 Task: Create a due date automation trigger when advanced on, on the monday after a card is due add fields without custom field "Resume" set at 11:00 AM.
Action: Mouse moved to (1156, 339)
Screenshot: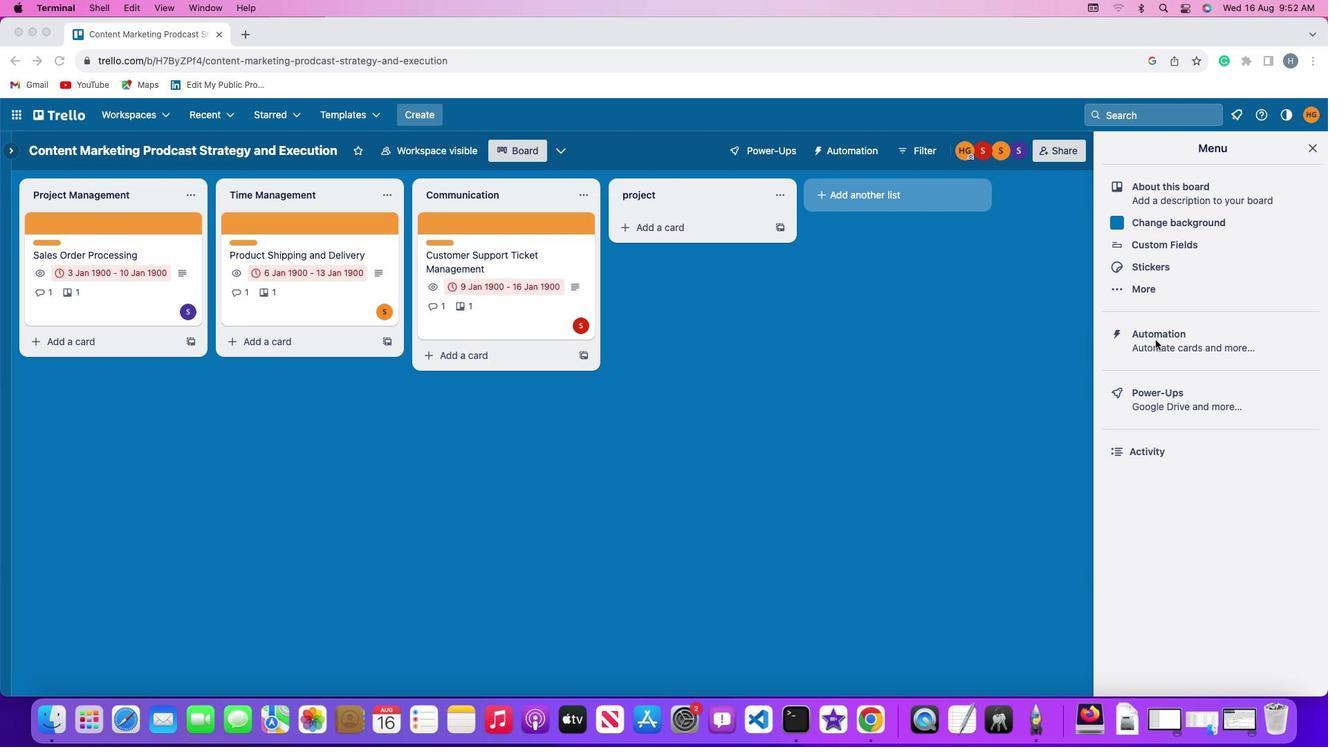 
Action: Mouse pressed left at (1156, 339)
Screenshot: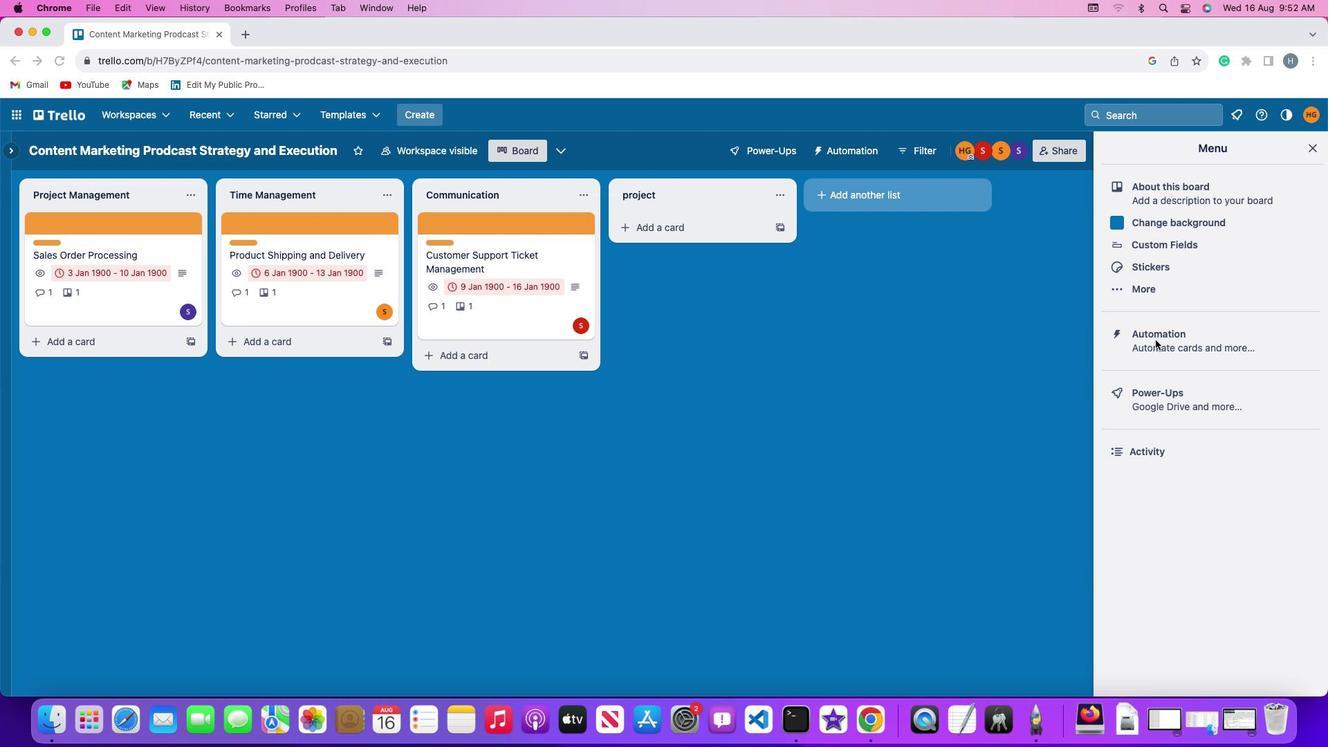 
Action: Mouse pressed left at (1156, 339)
Screenshot: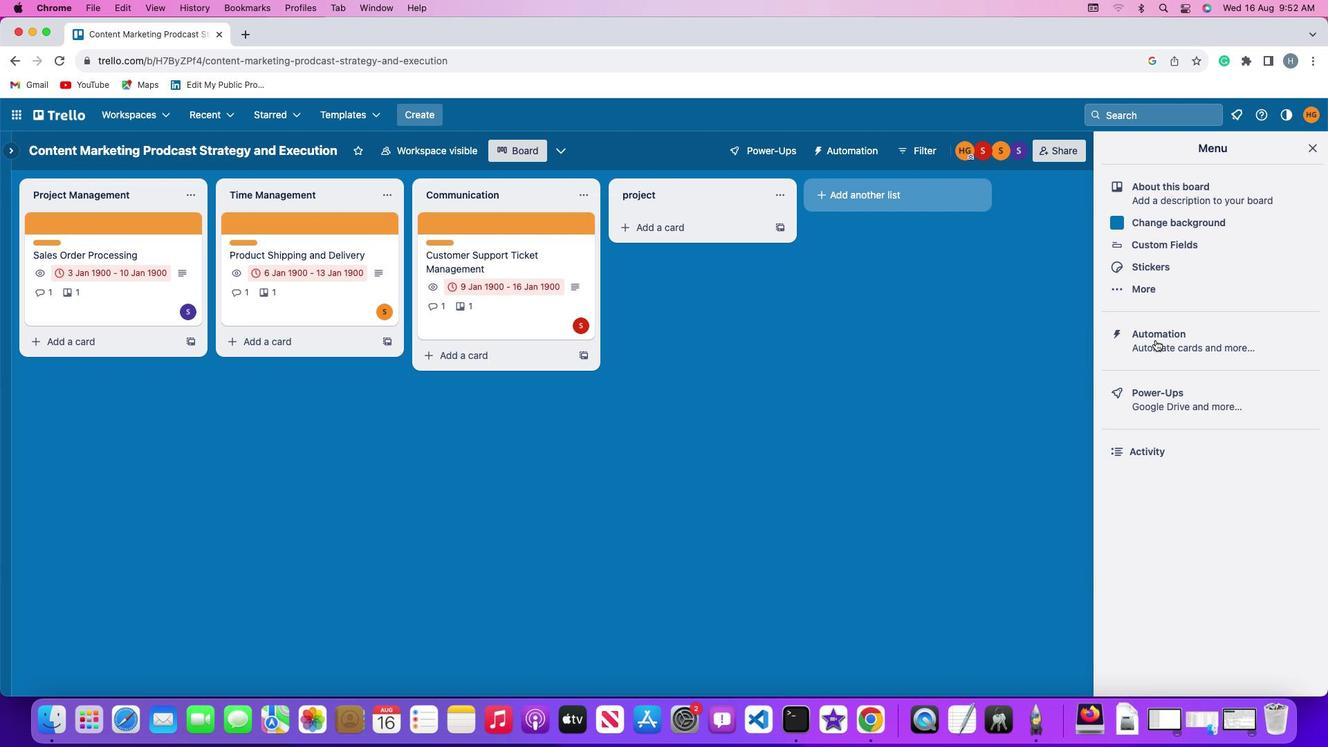 
Action: Mouse moved to (79, 332)
Screenshot: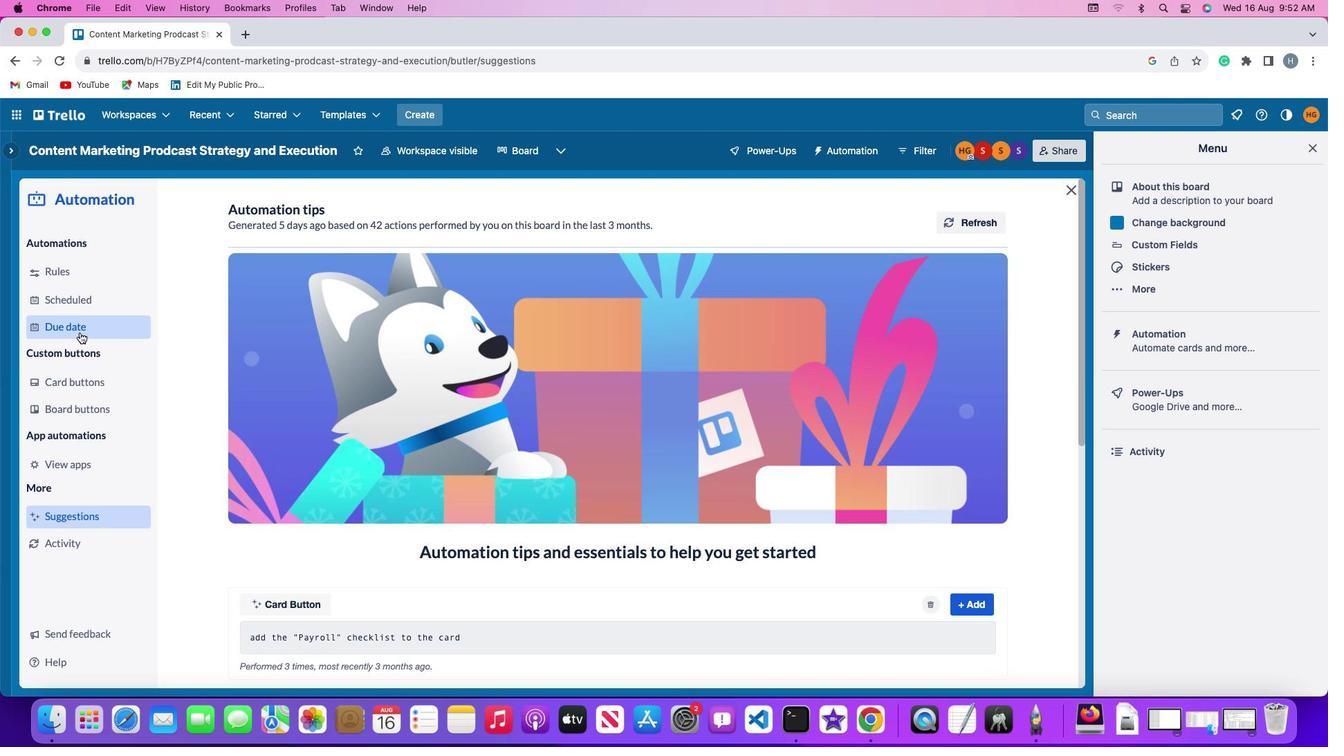 
Action: Mouse pressed left at (79, 332)
Screenshot: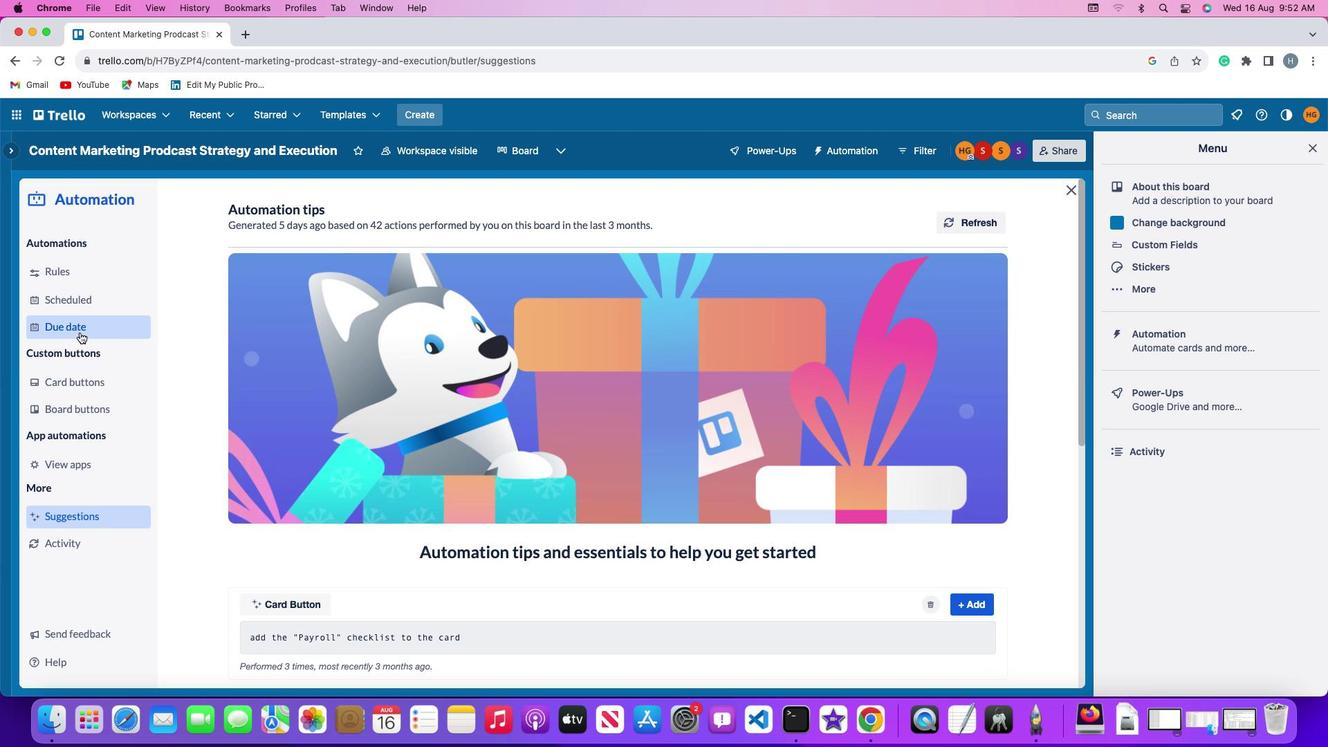 
Action: Mouse moved to (927, 215)
Screenshot: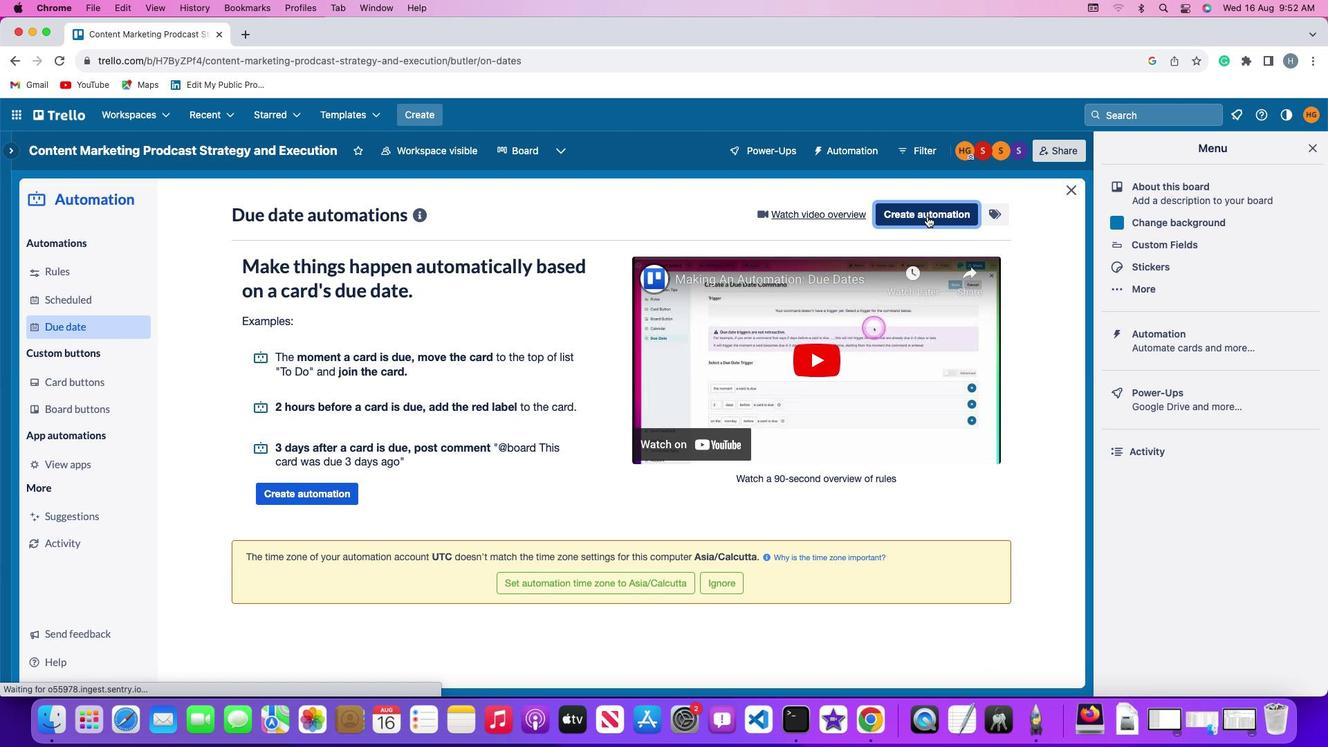 
Action: Mouse pressed left at (927, 215)
Screenshot: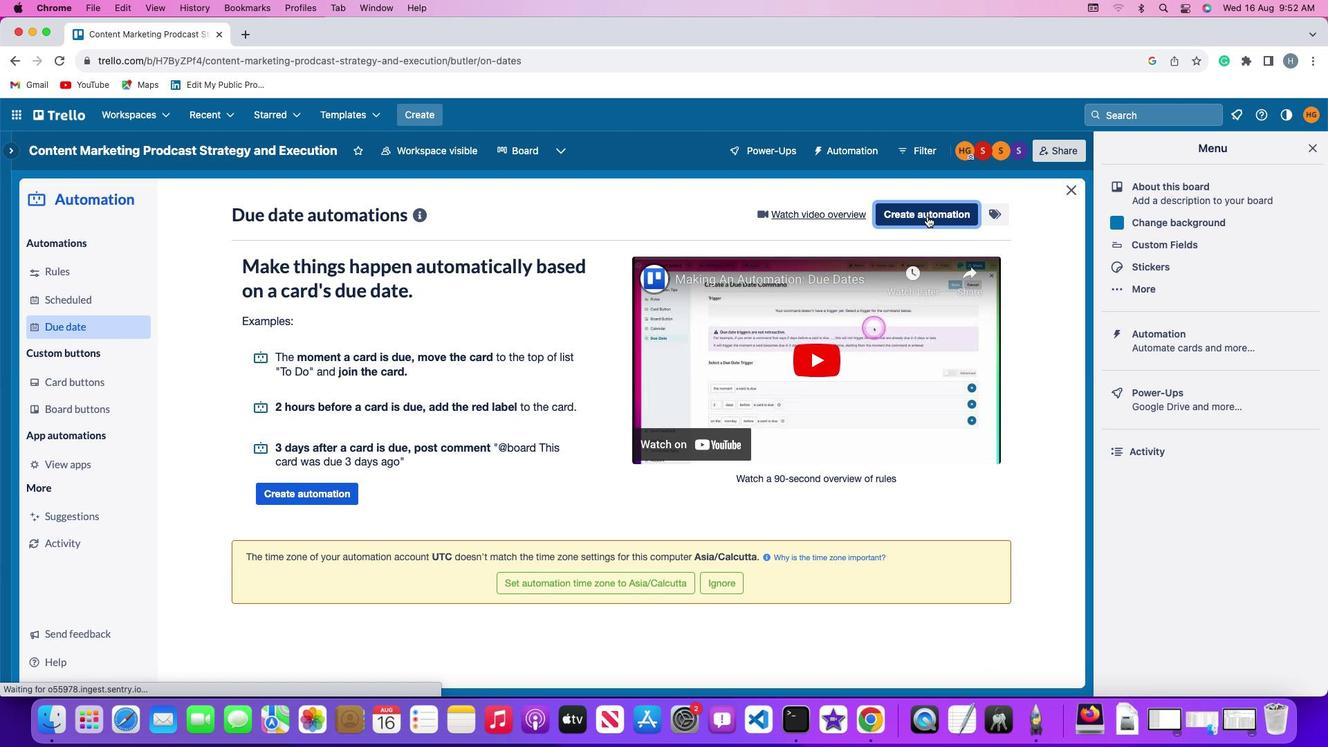 
Action: Mouse moved to (327, 345)
Screenshot: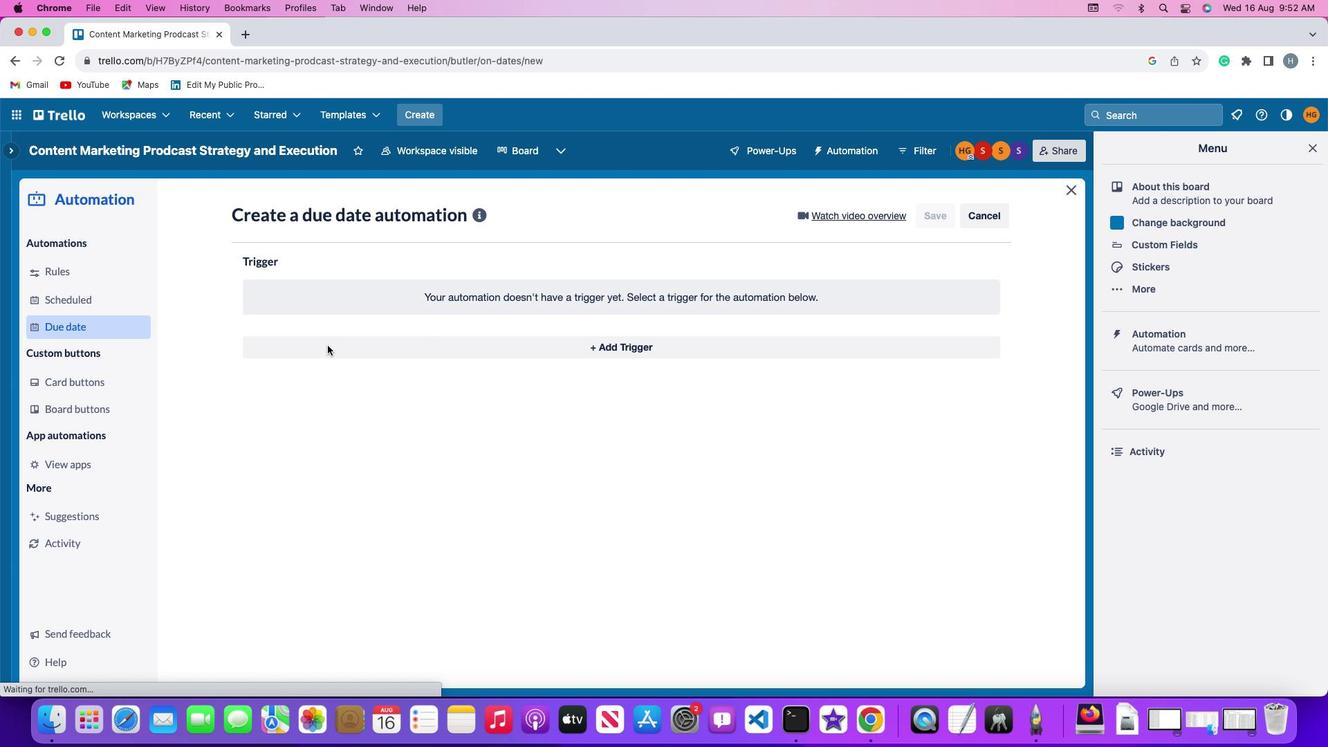 
Action: Mouse pressed left at (327, 345)
Screenshot: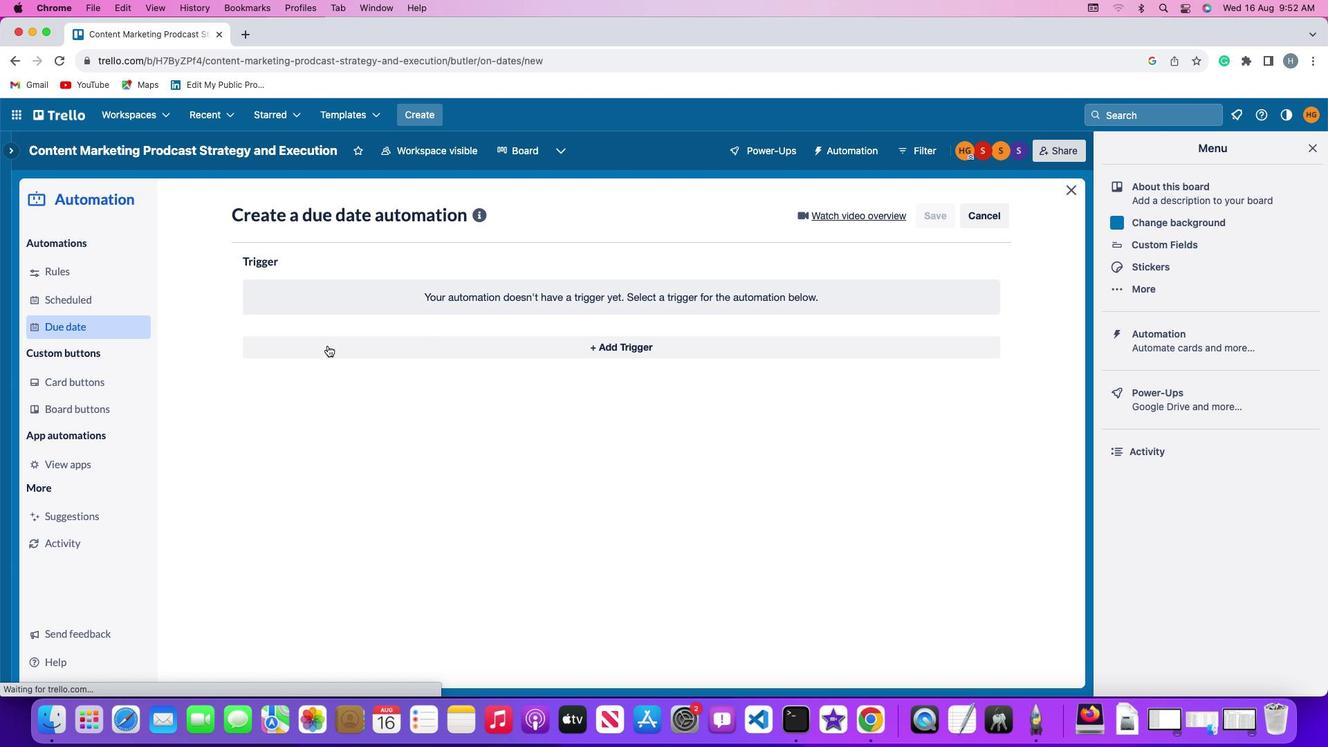 
Action: Mouse moved to (299, 609)
Screenshot: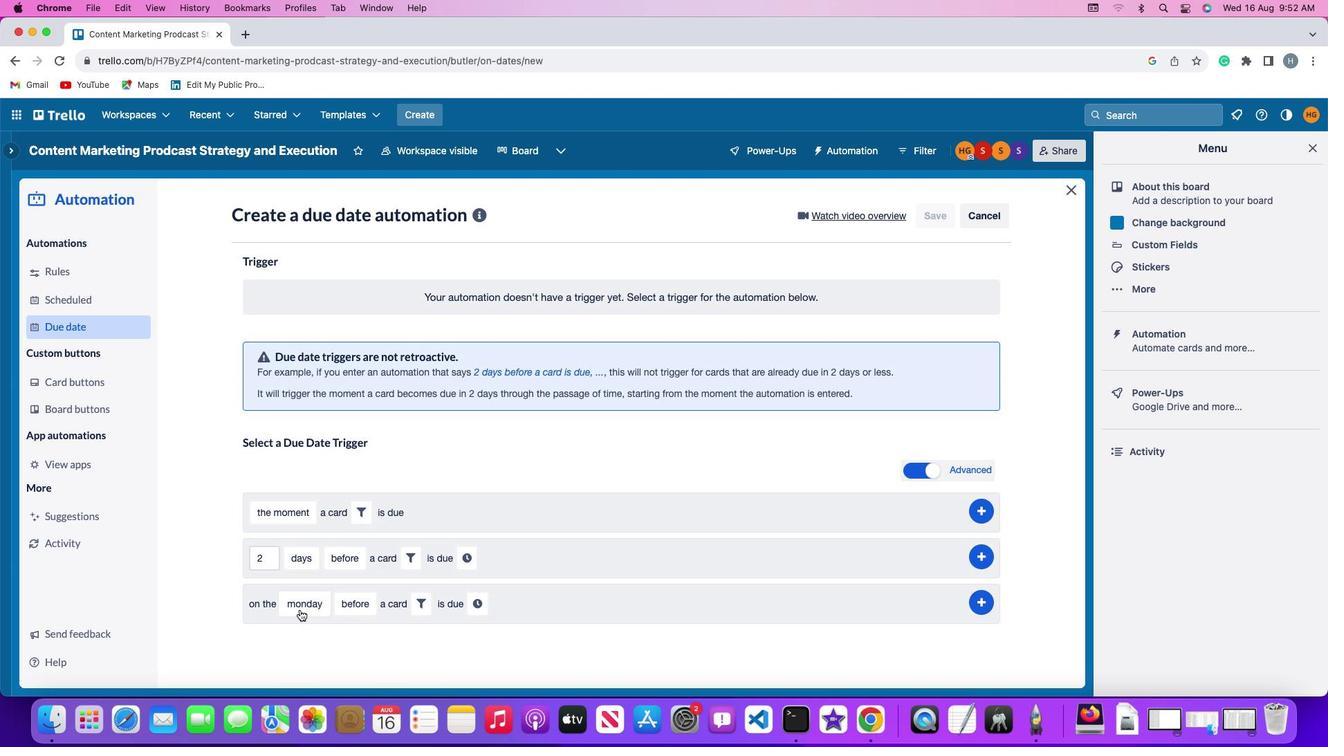 
Action: Mouse pressed left at (299, 609)
Screenshot: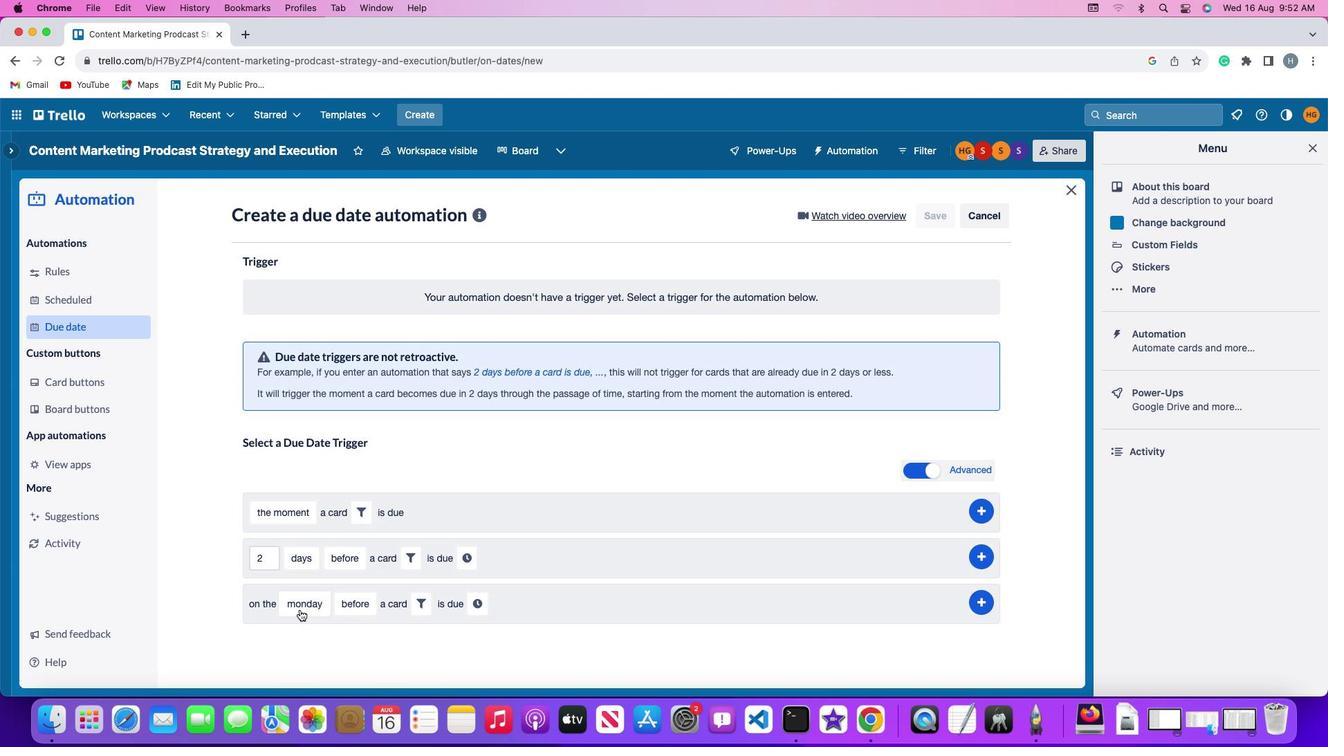
Action: Mouse moved to (323, 410)
Screenshot: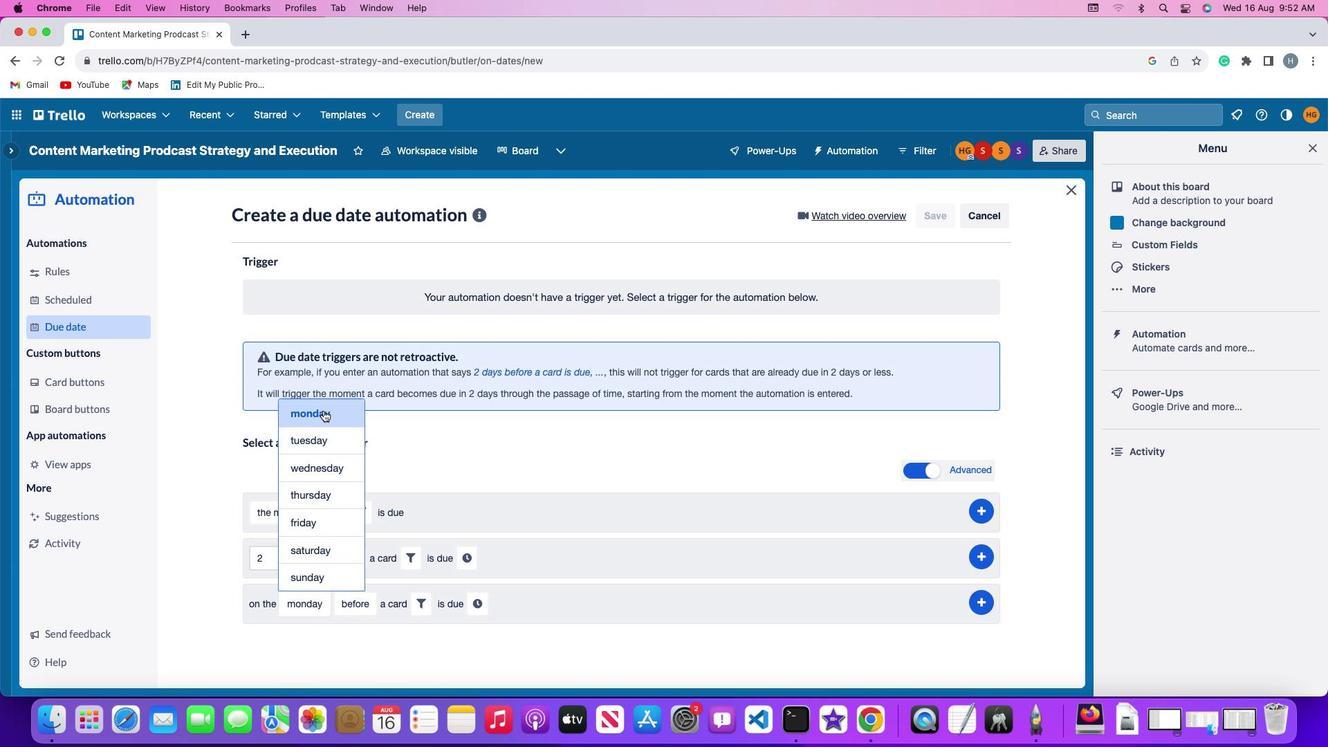 
Action: Mouse pressed left at (323, 410)
Screenshot: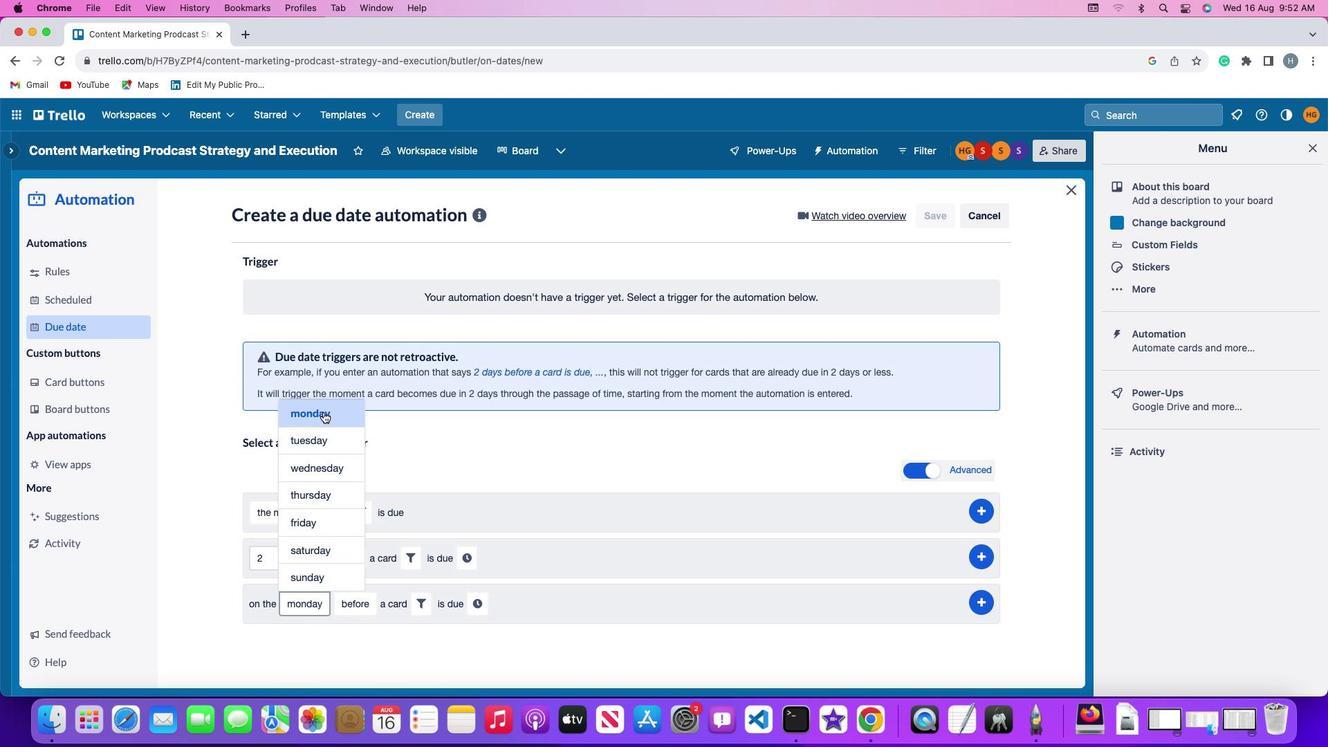 
Action: Mouse moved to (361, 606)
Screenshot: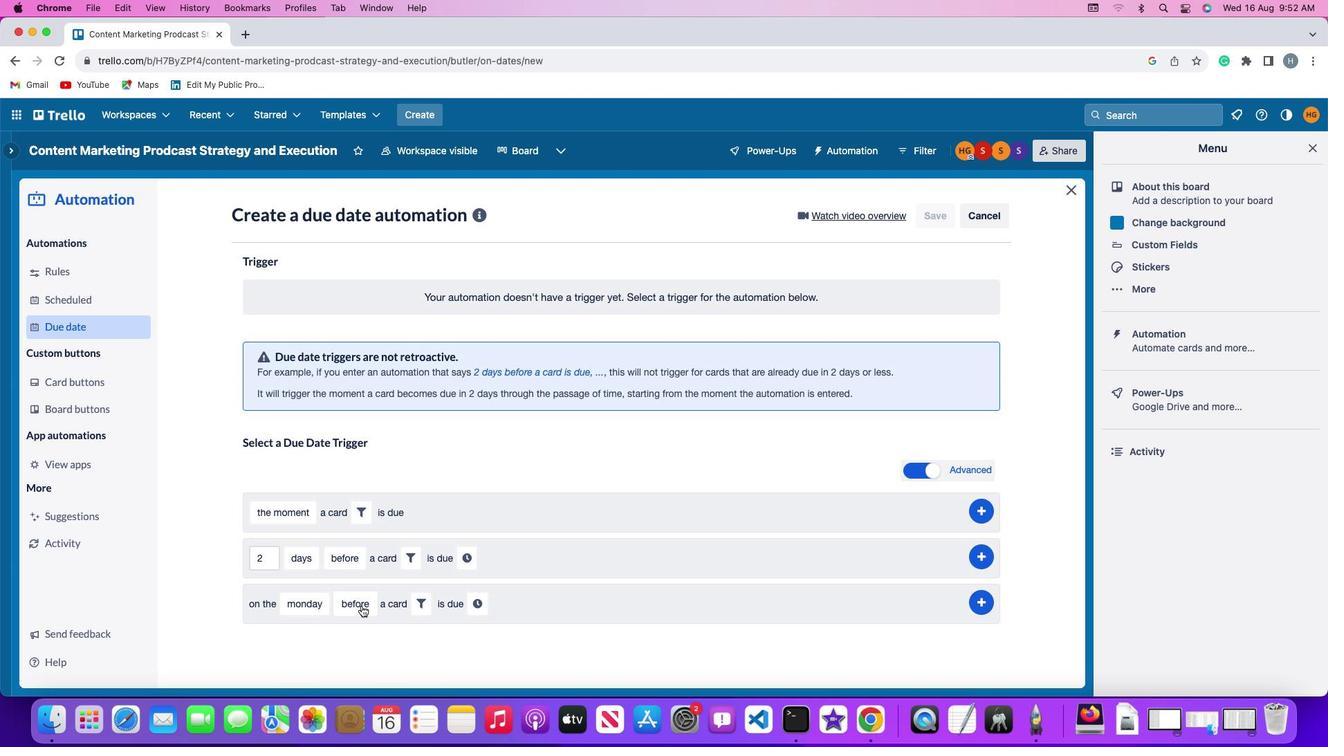 
Action: Mouse pressed left at (361, 606)
Screenshot: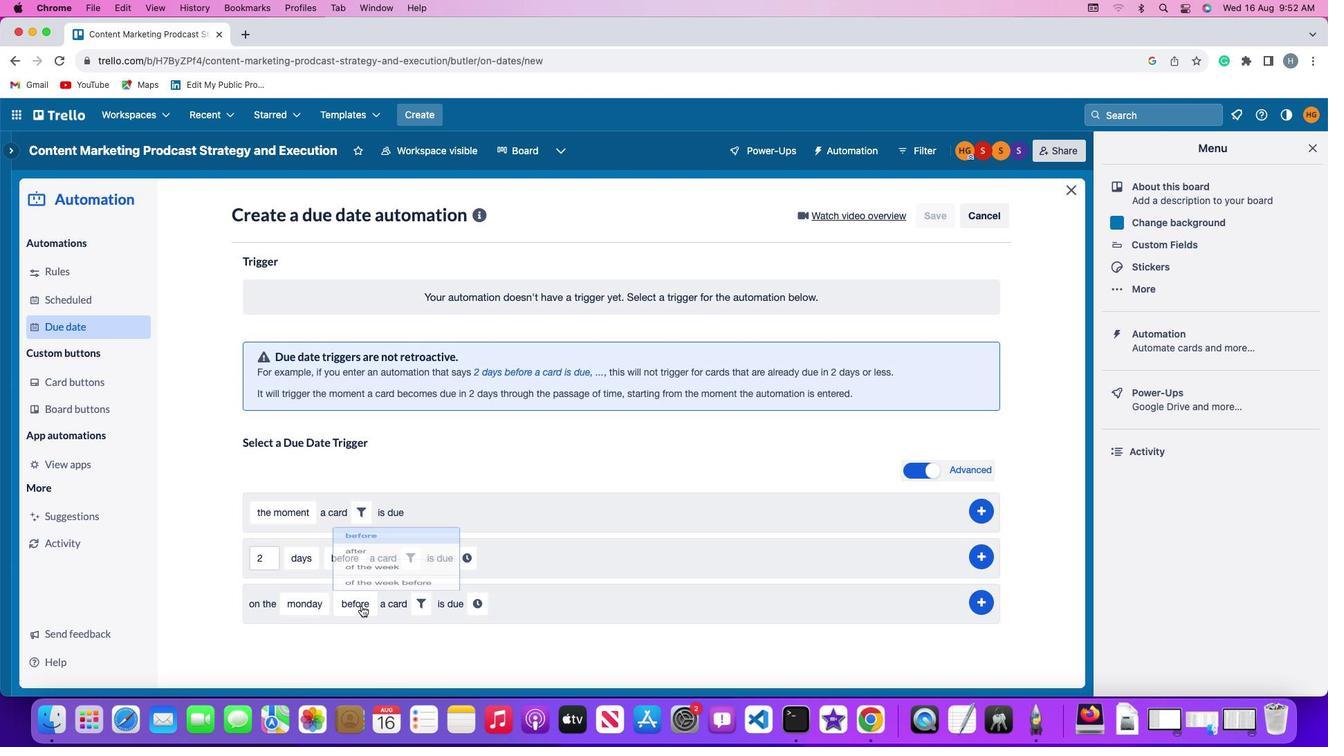 
Action: Mouse moved to (377, 525)
Screenshot: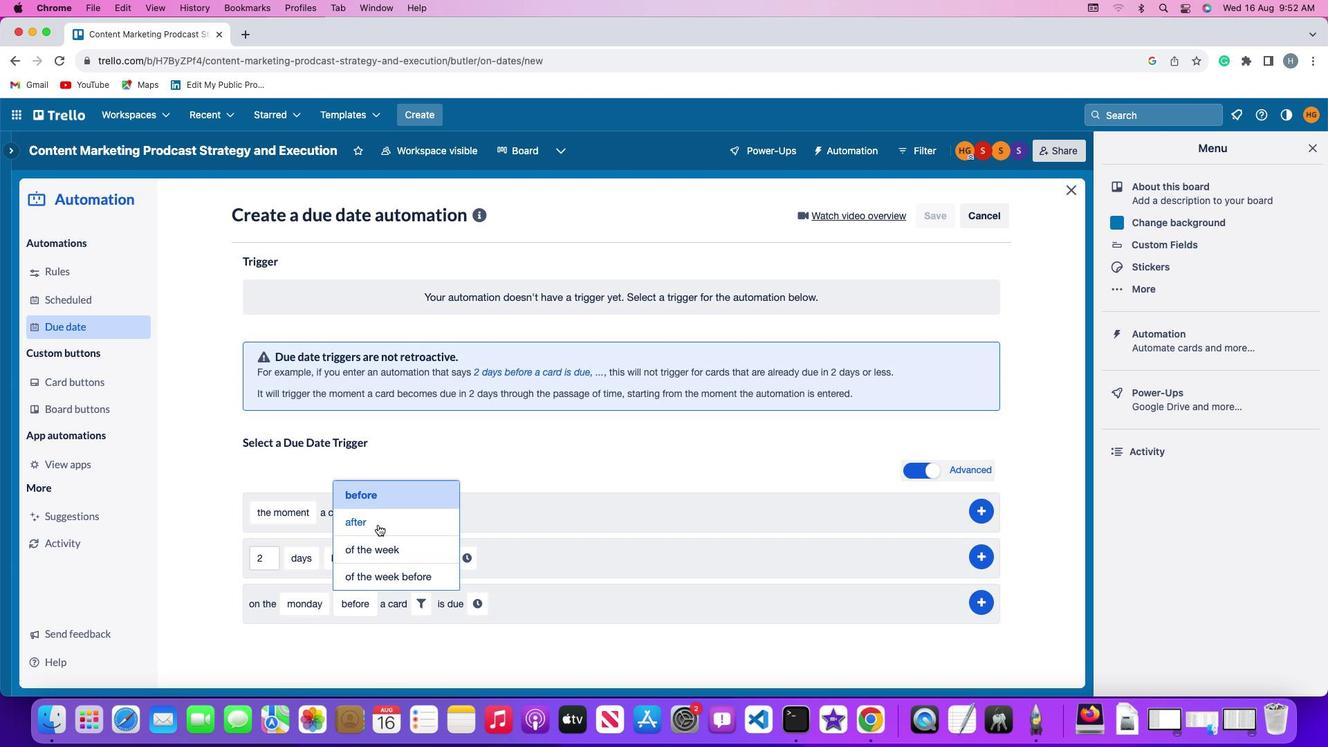 
Action: Mouse pressed left at (377, 525)
Screenshot: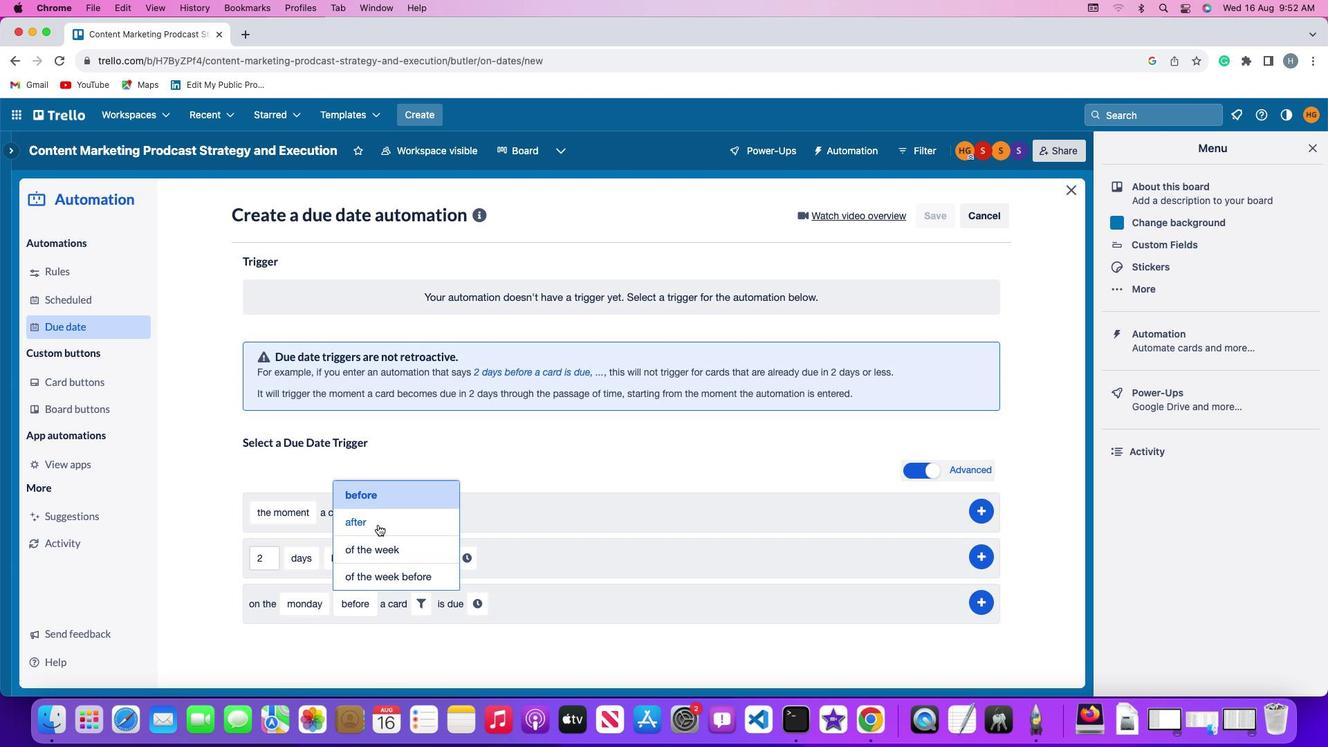 
Action: Mouse moved to (411, 601)
Screenshot: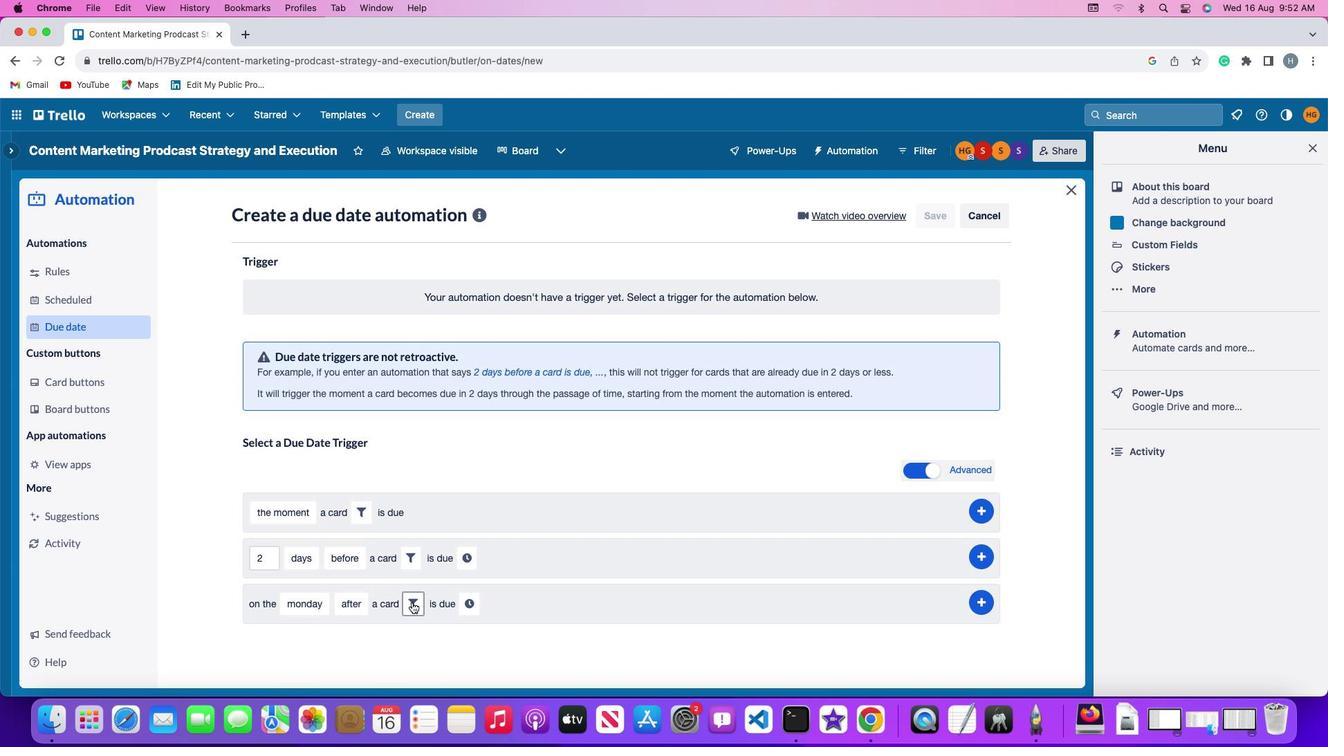 
Action: Mouse pressed left at (411, 601)
Screenshot: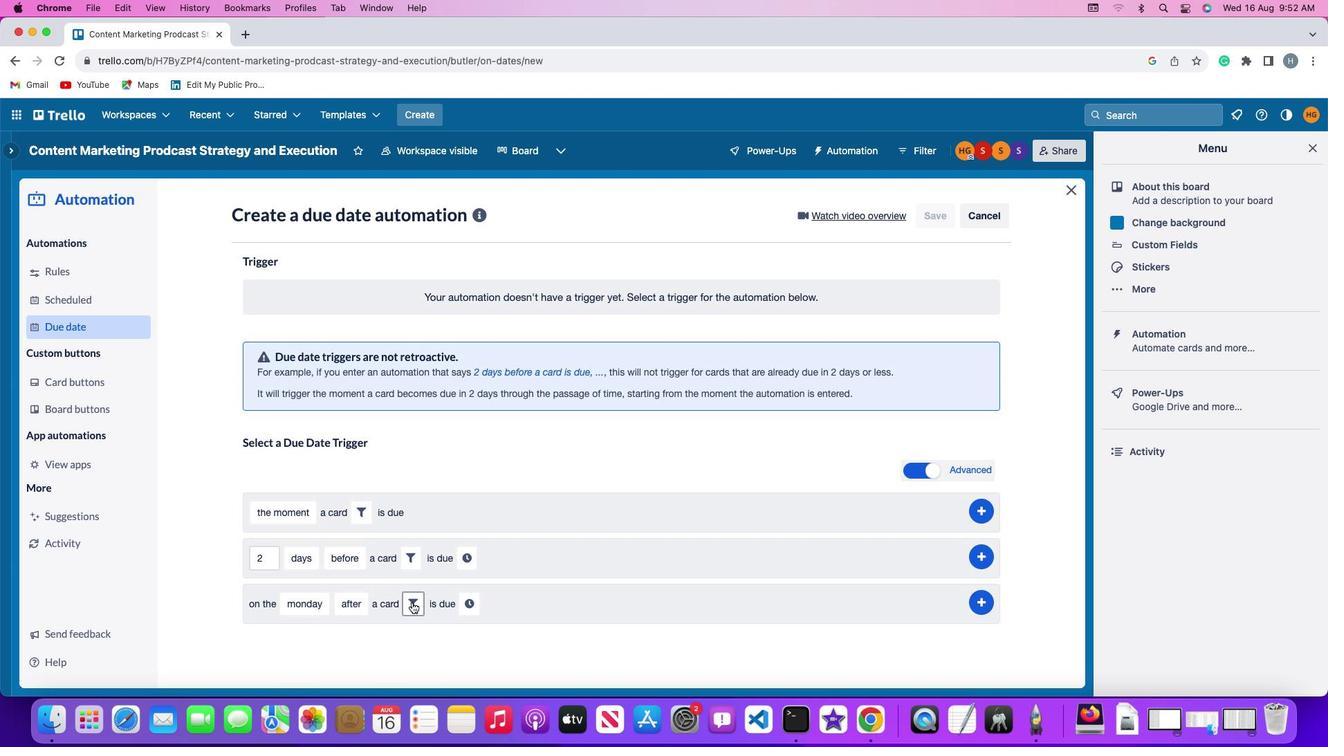 
Action: Mouse moved to (637, 654)
Screenshot: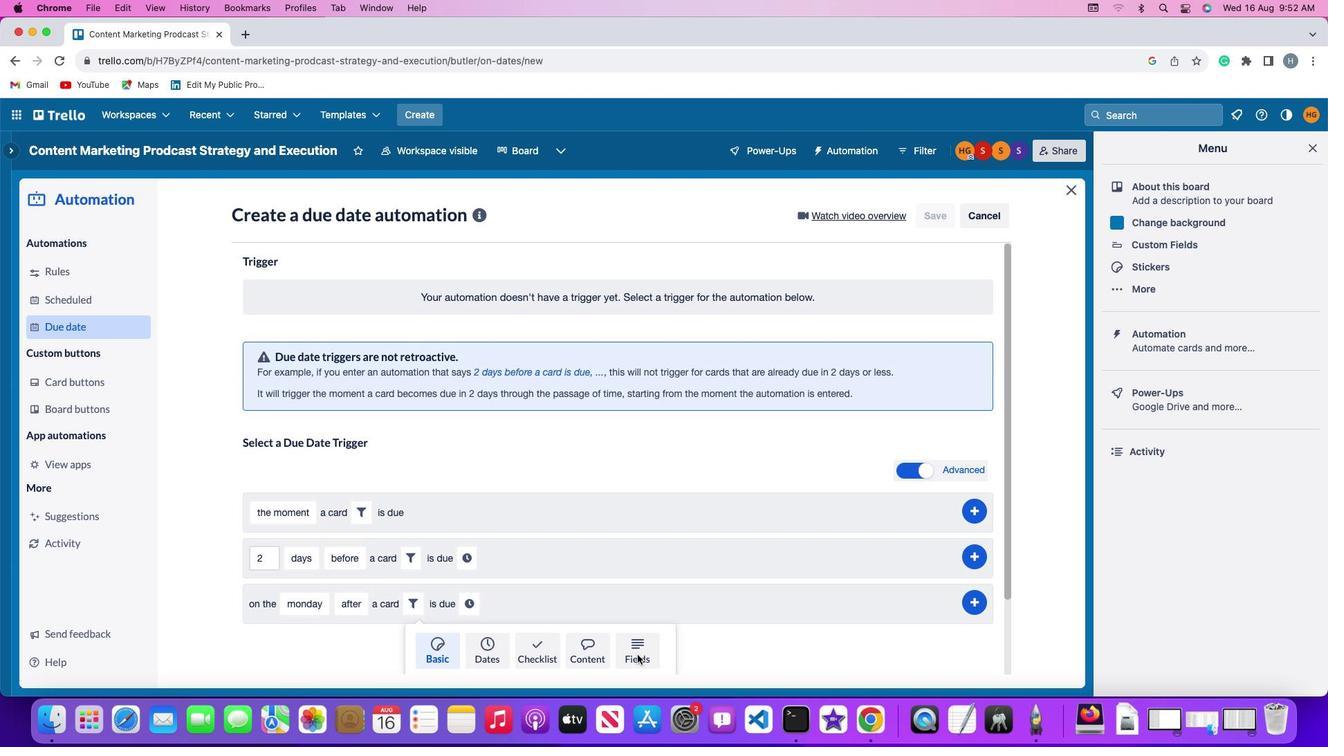 
Action: Mouse pressed left at (637, 654)
Screenshot: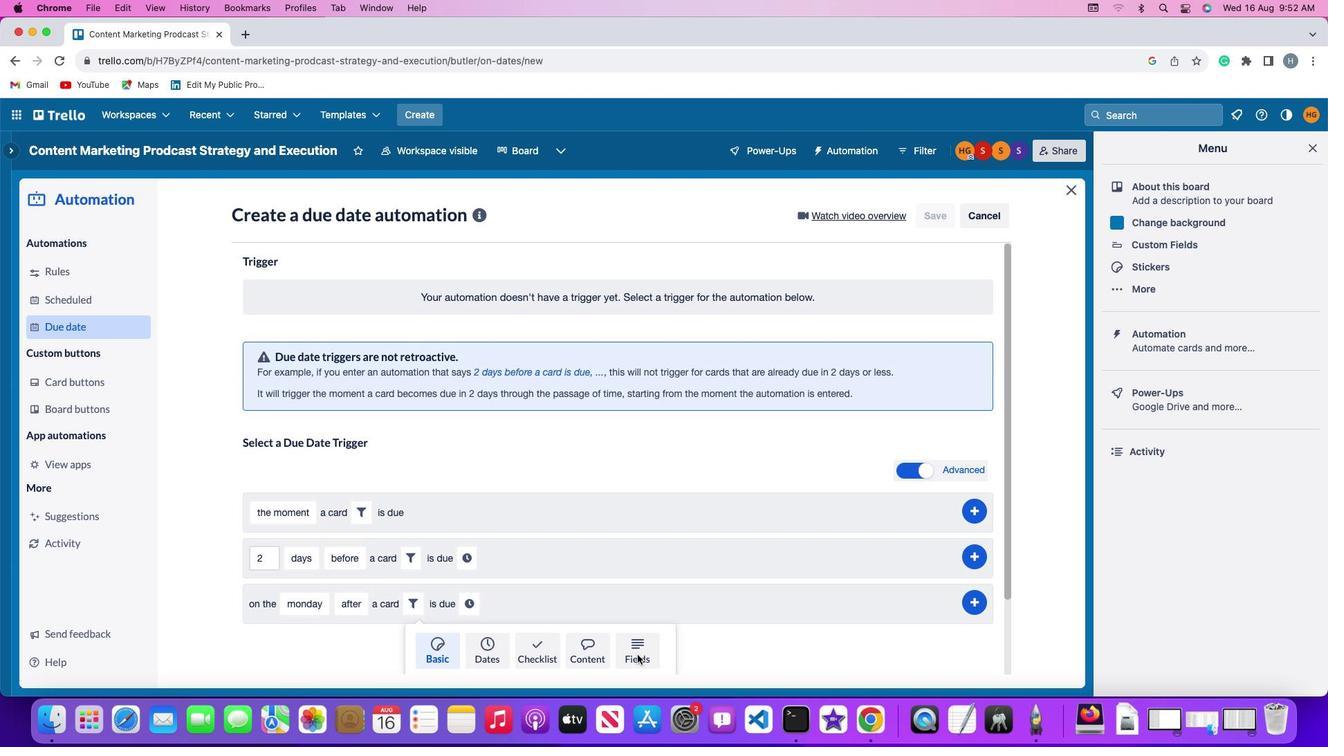 
Action: Mouse moved to (378, 639)
Screenshot: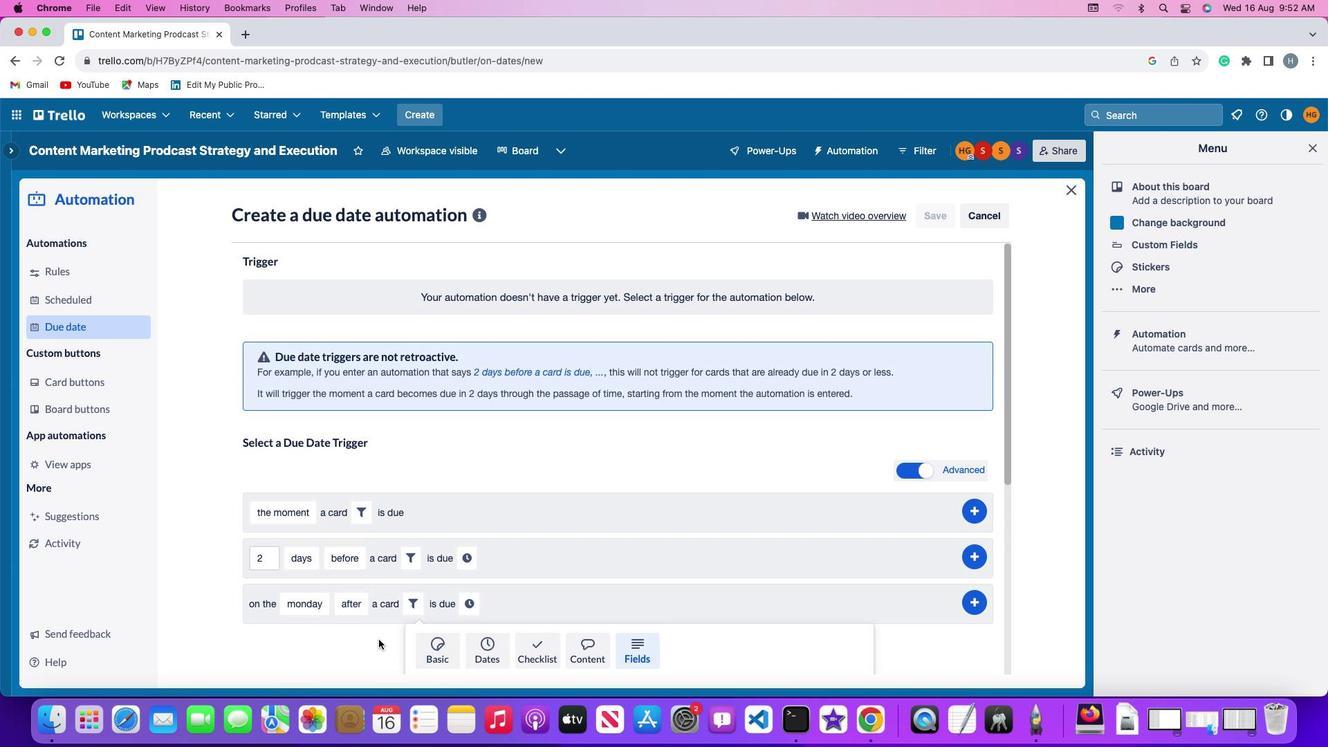 
Action: Mouse scrolled (378, 639) with delta (0, 0)
Screenshot: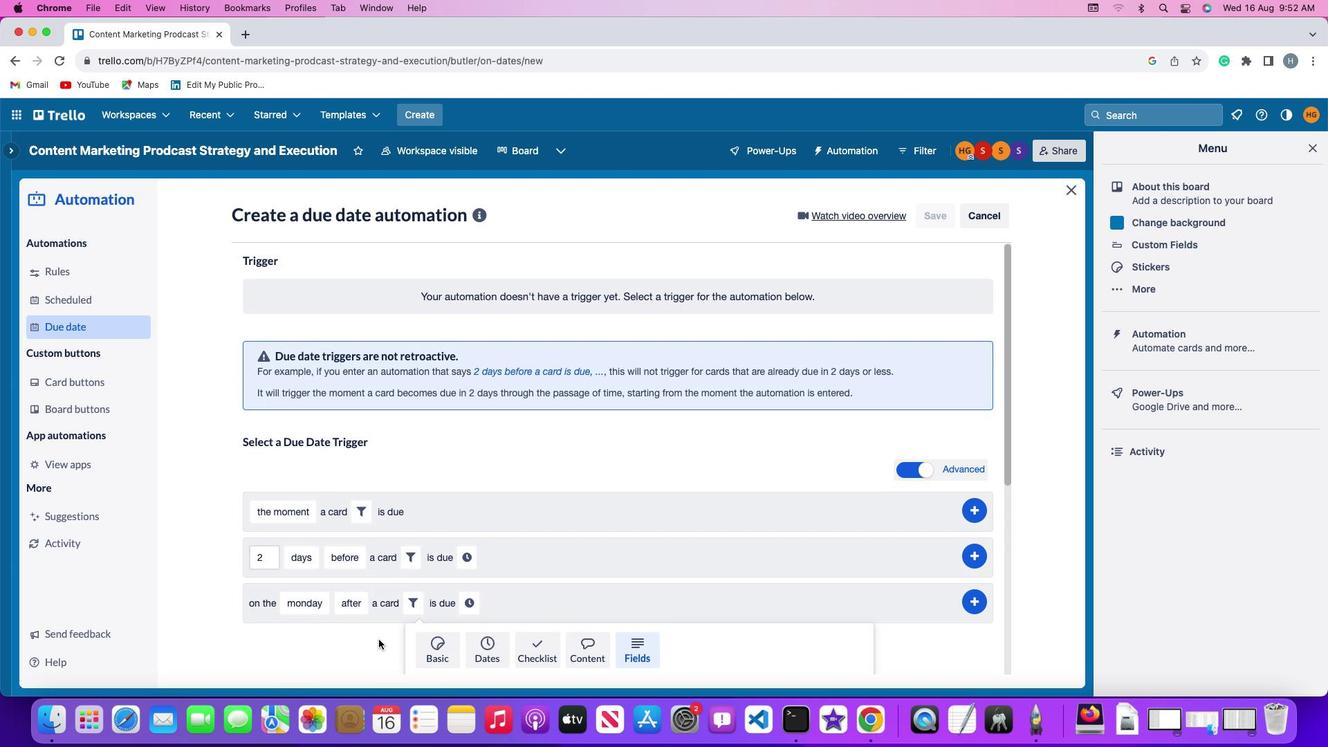 
Action: Mouse scrolled (378, 639) with delta (0, 0)
Screenshot: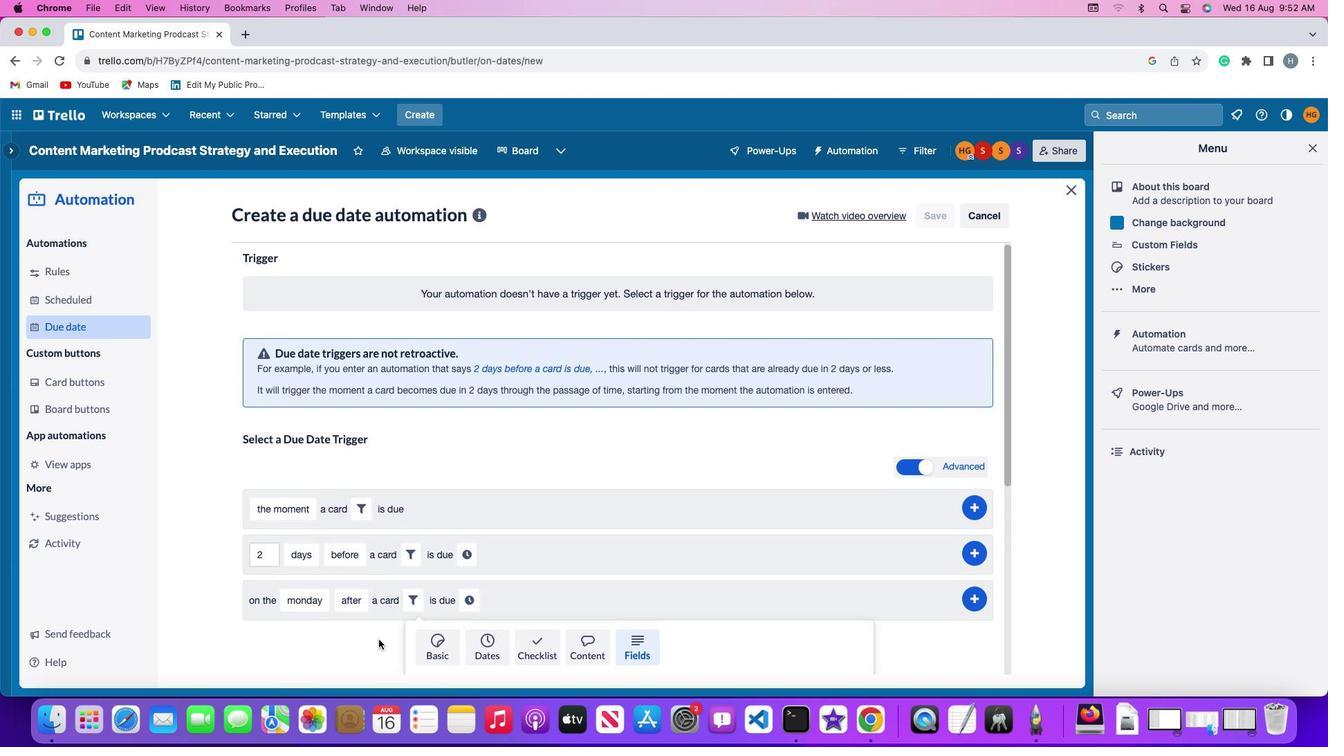 
Action: Mouse scrolled (378, 639) with delta (0, -1)
Screenshot: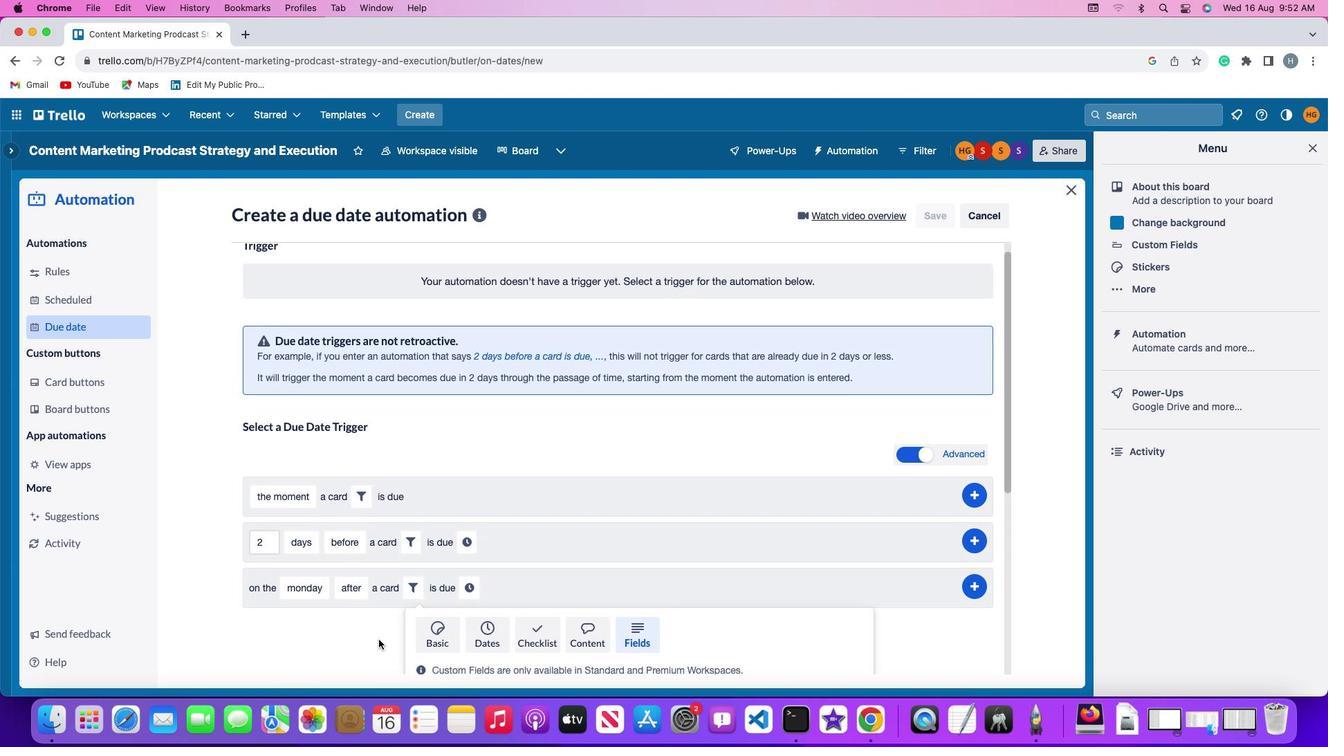 
Action: Mouse scrolled (378, 639) with delta (0, -2)
Screenshot: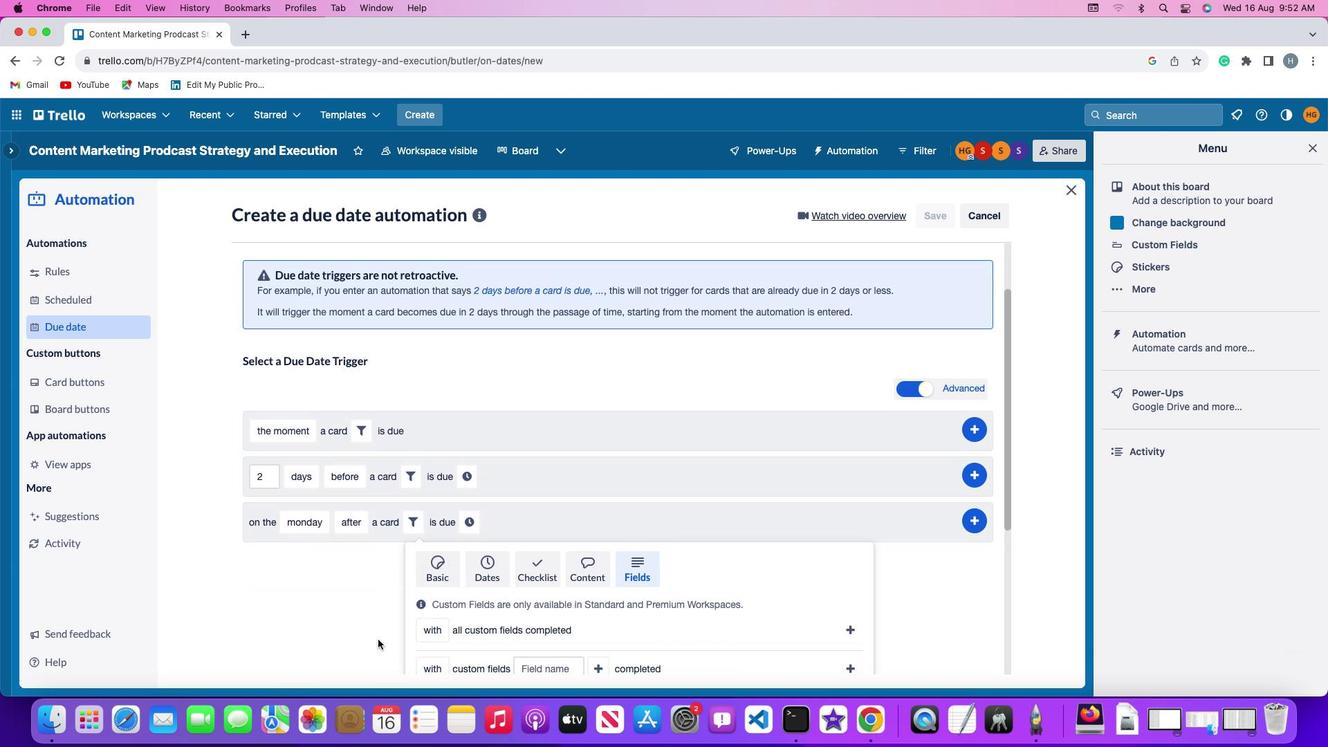 
Action: Mouse moved to (366, 630)
Screenshot: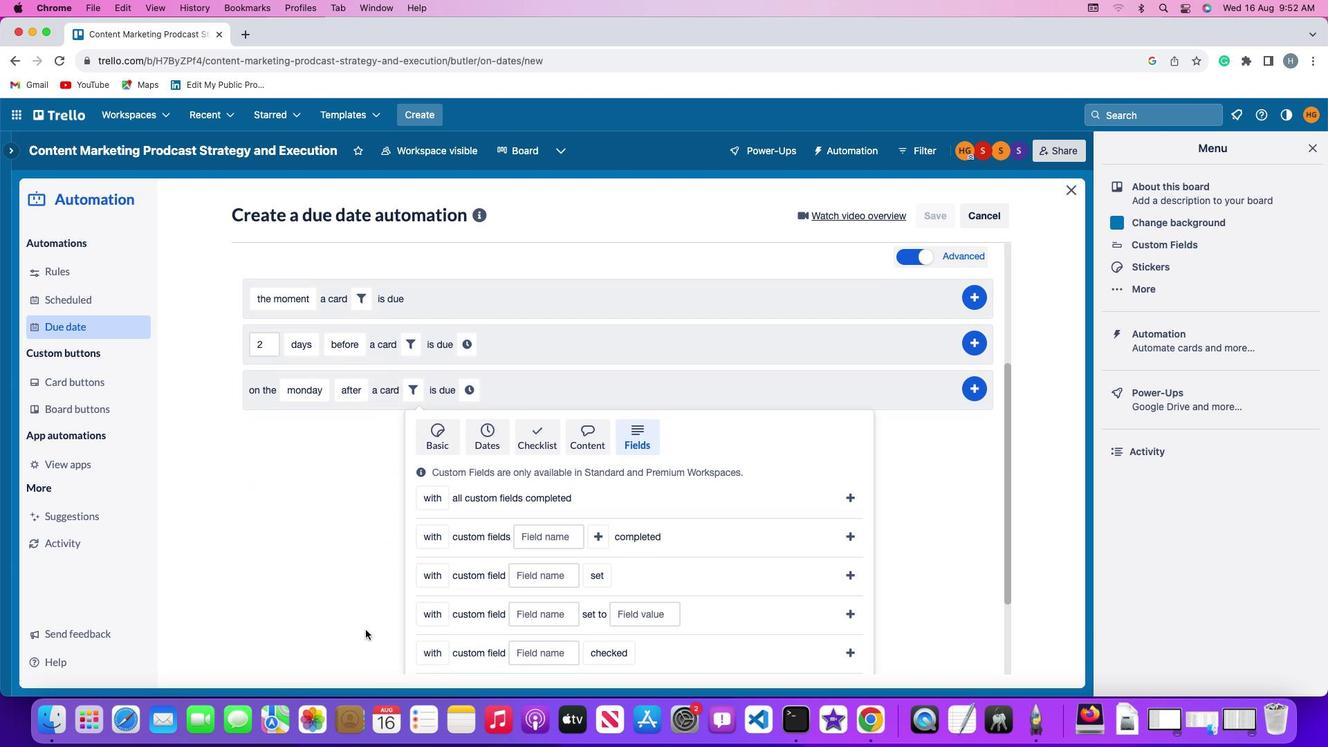 
Action: Mouse scrolled (366, 630) with delta (0, 0)
Screenshot: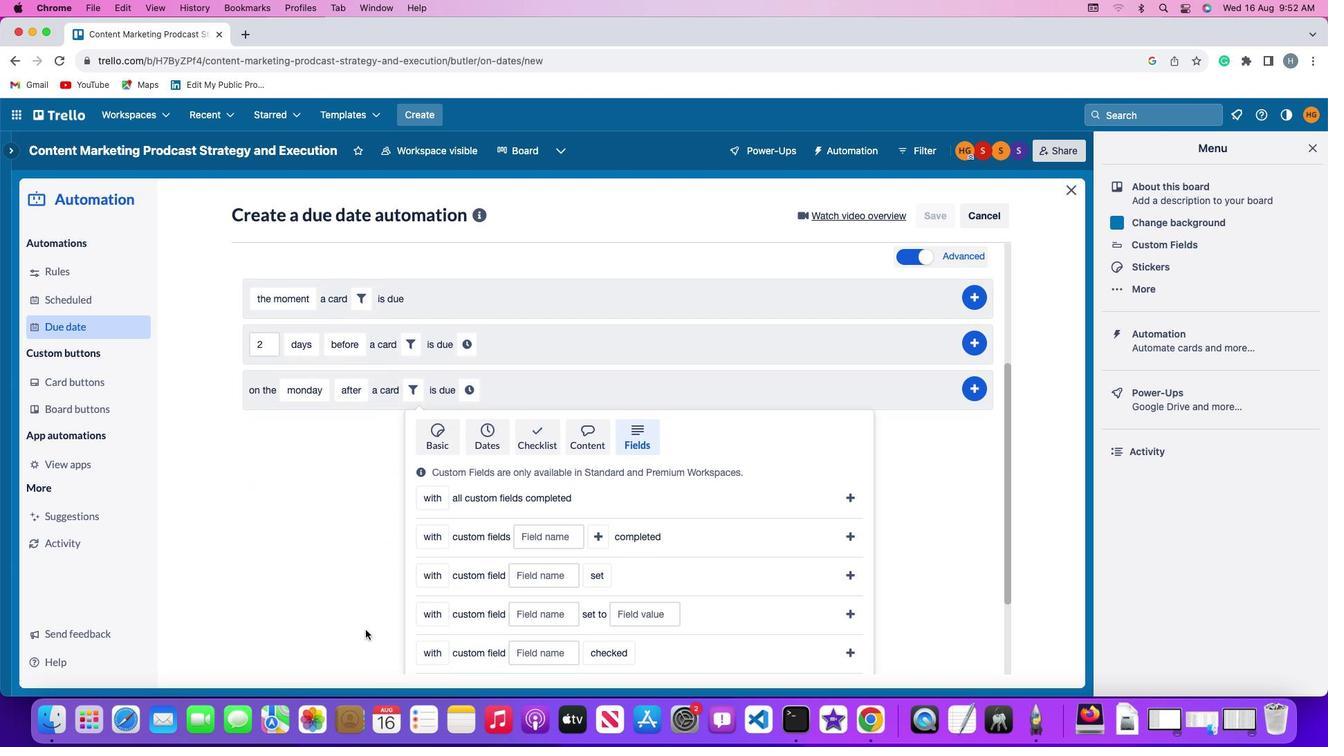 
Action: Mouse scrolled (366, 630) with delta (0, 0)
Screenshot: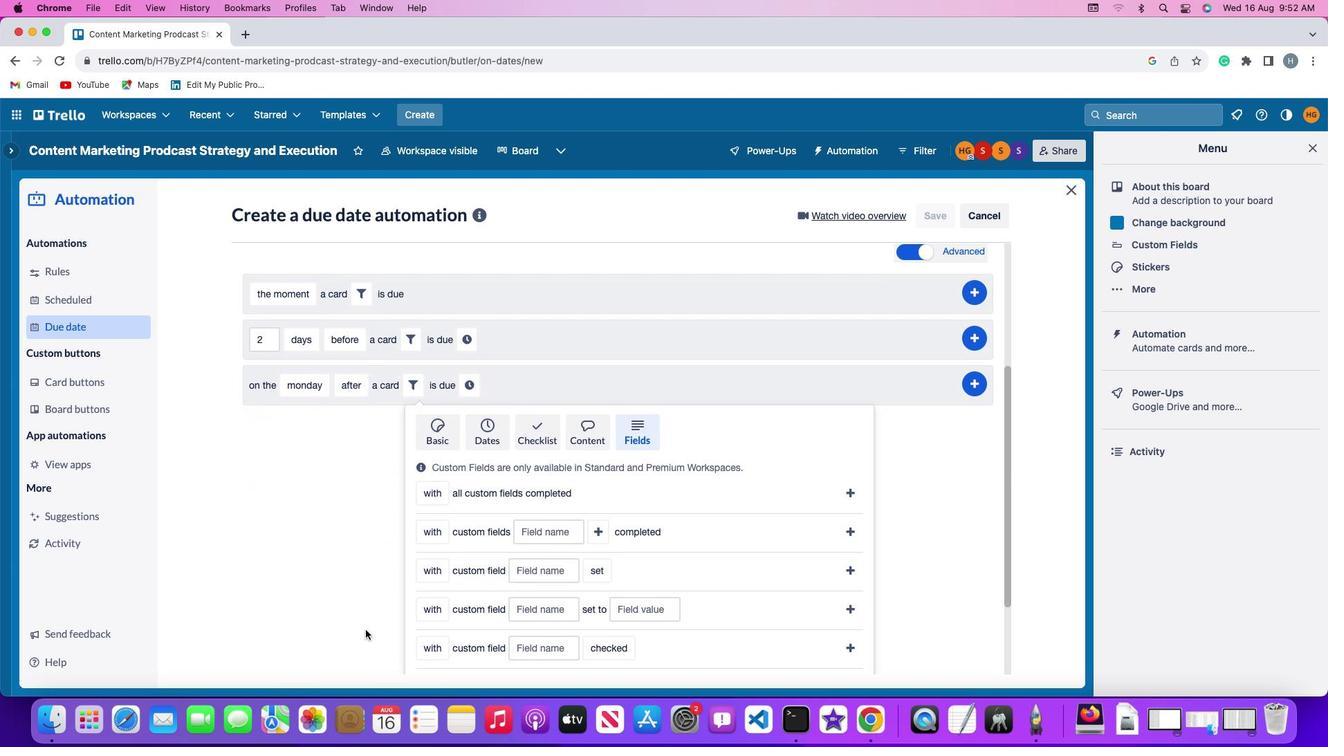 
Action: Mouse moved to (422, 557)
Screenshot: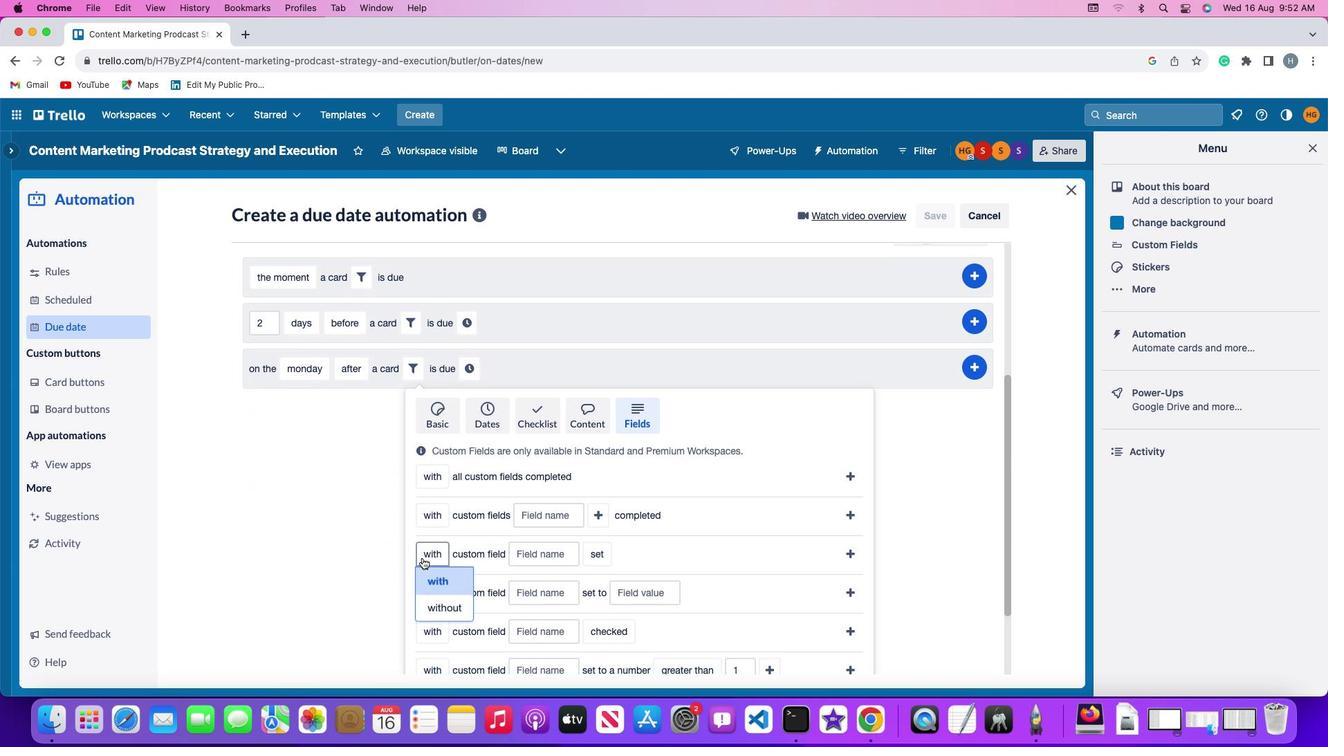 
Action: Mouse pressed left at (422, 557)
Screenshot: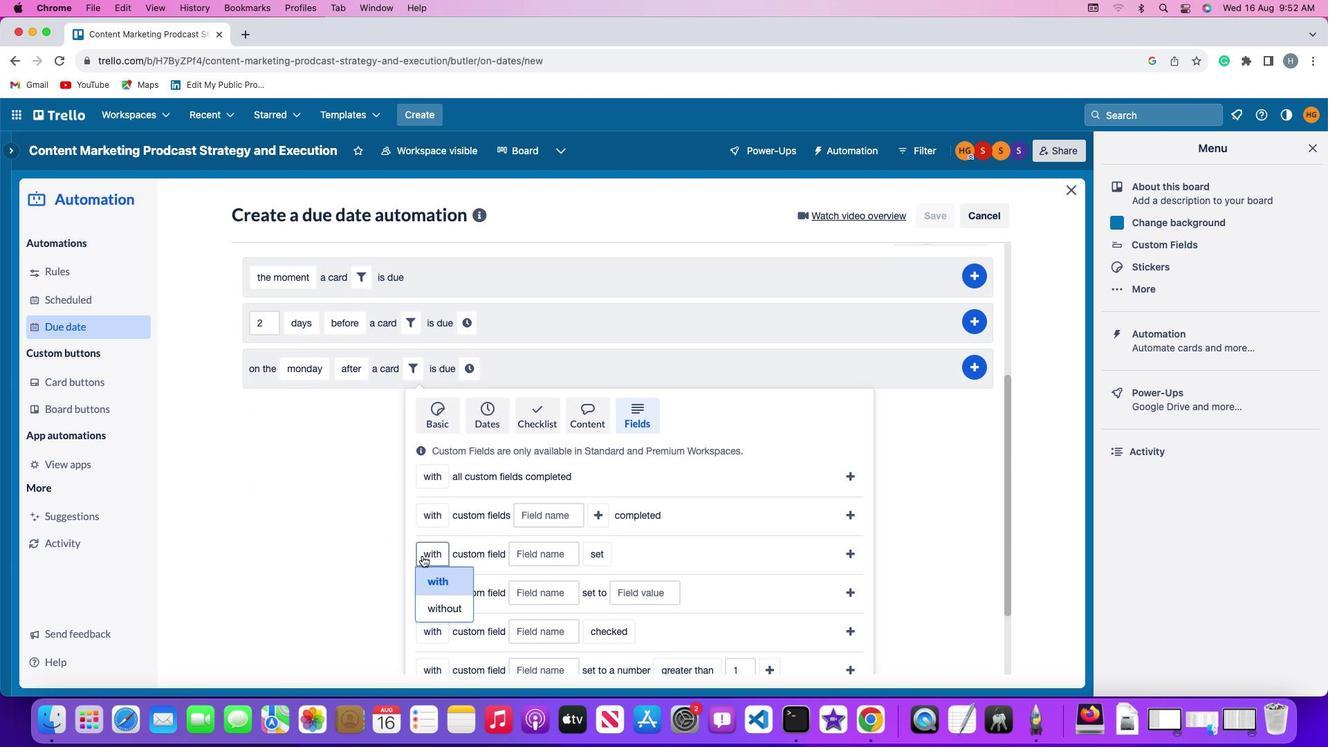
Action: Mouse moved to (442, 609)
Screenshot: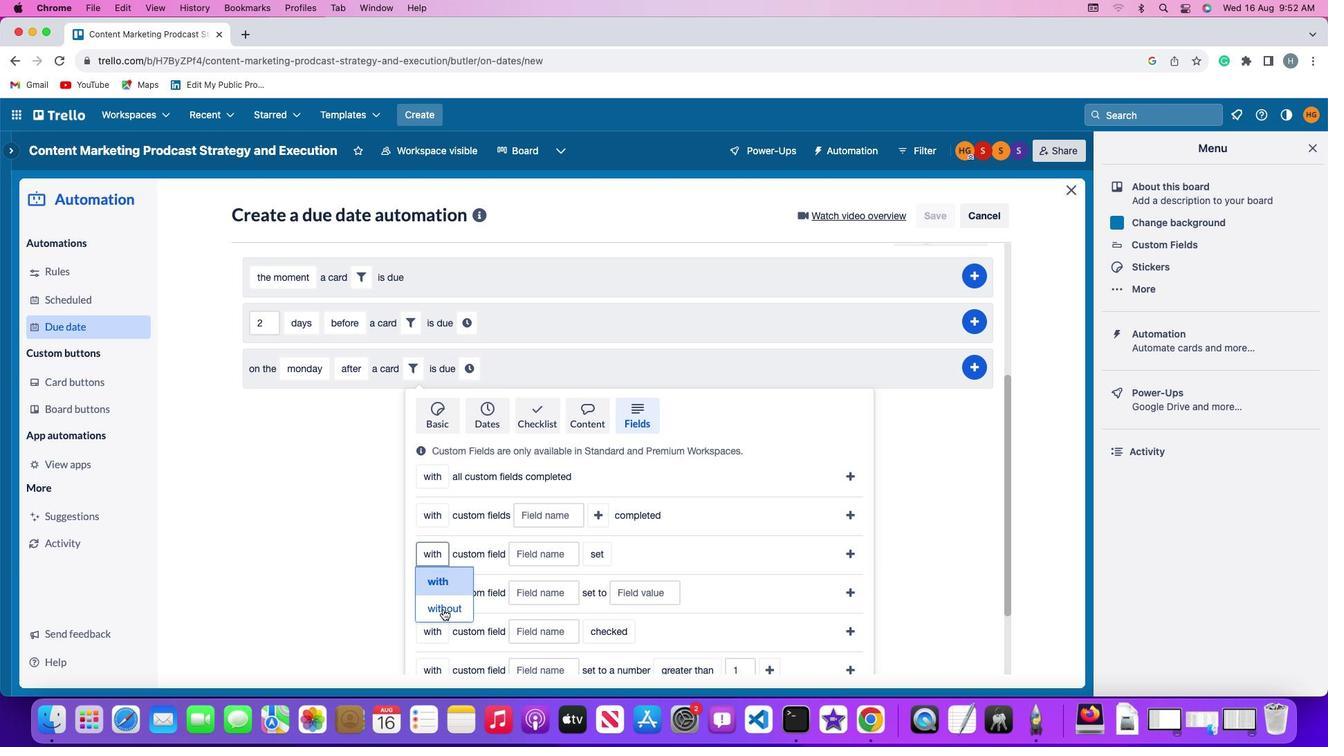 
Action: Mouse pressed left at (442, 609)
Screenshot: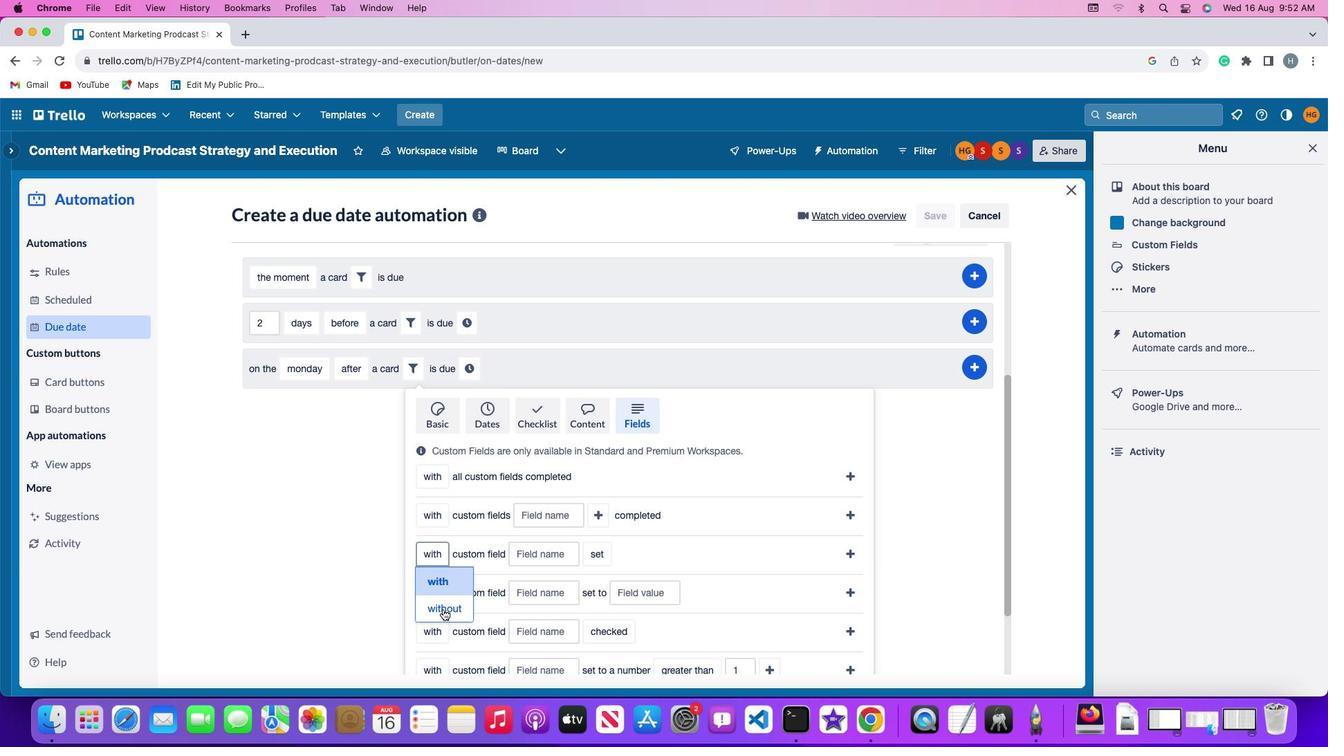 
Action: Mouse moved to (556, 550)
Screenshot: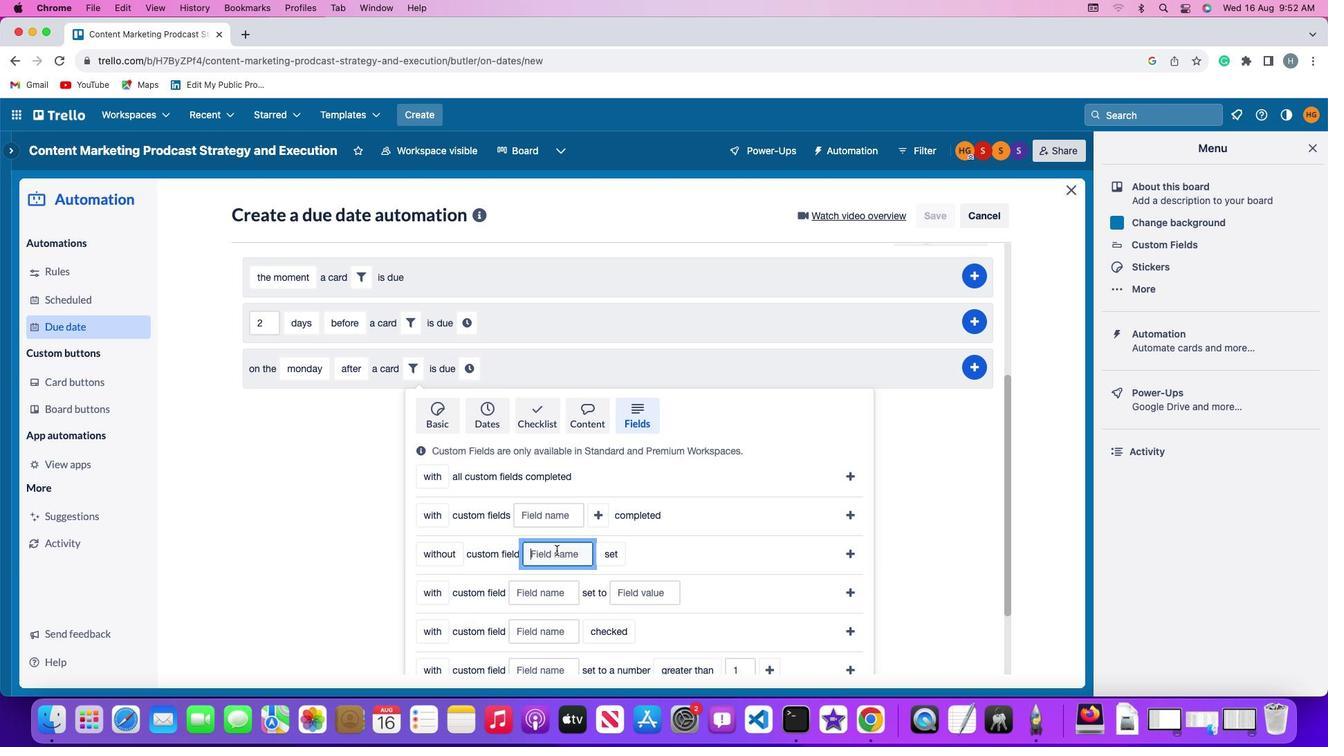 
Action: Mouse pressed left at (556, 550)
Screenshot: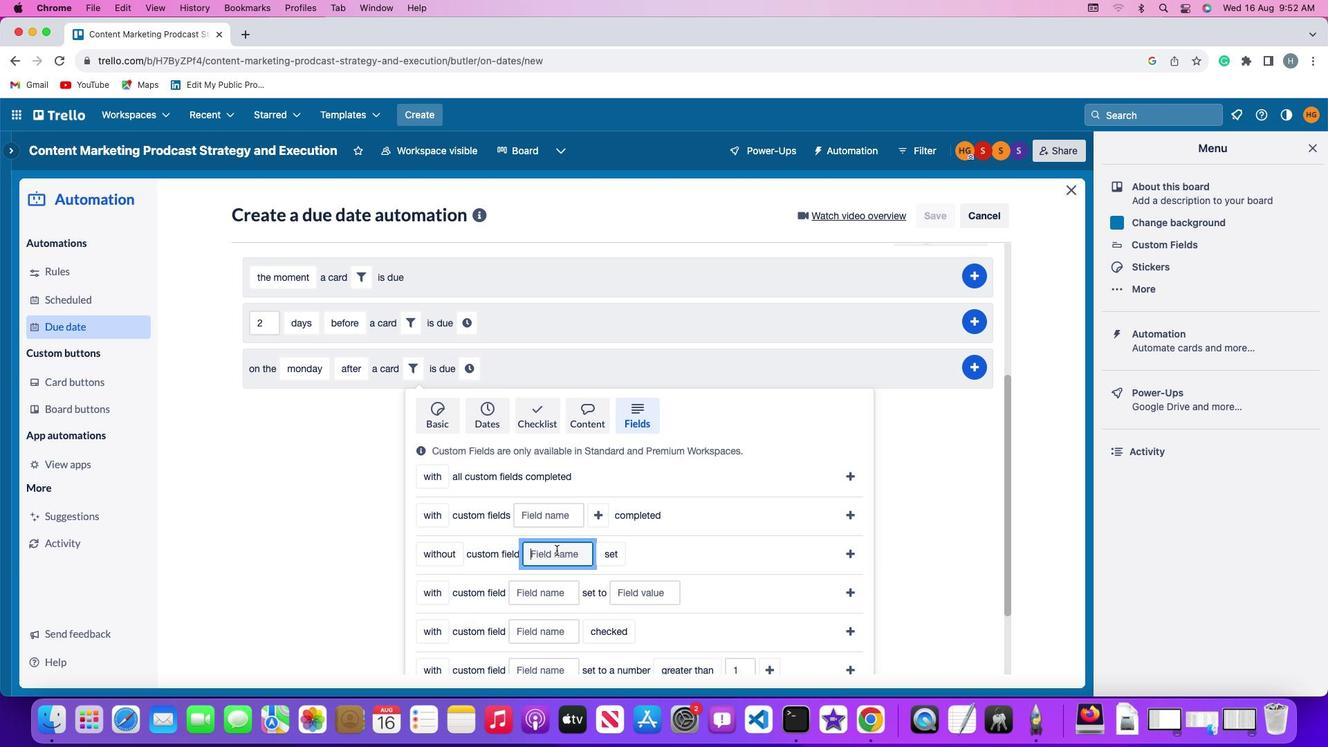 
Action: Key pressed Key.shift'R''e''s''u''m''e'
Screenshot: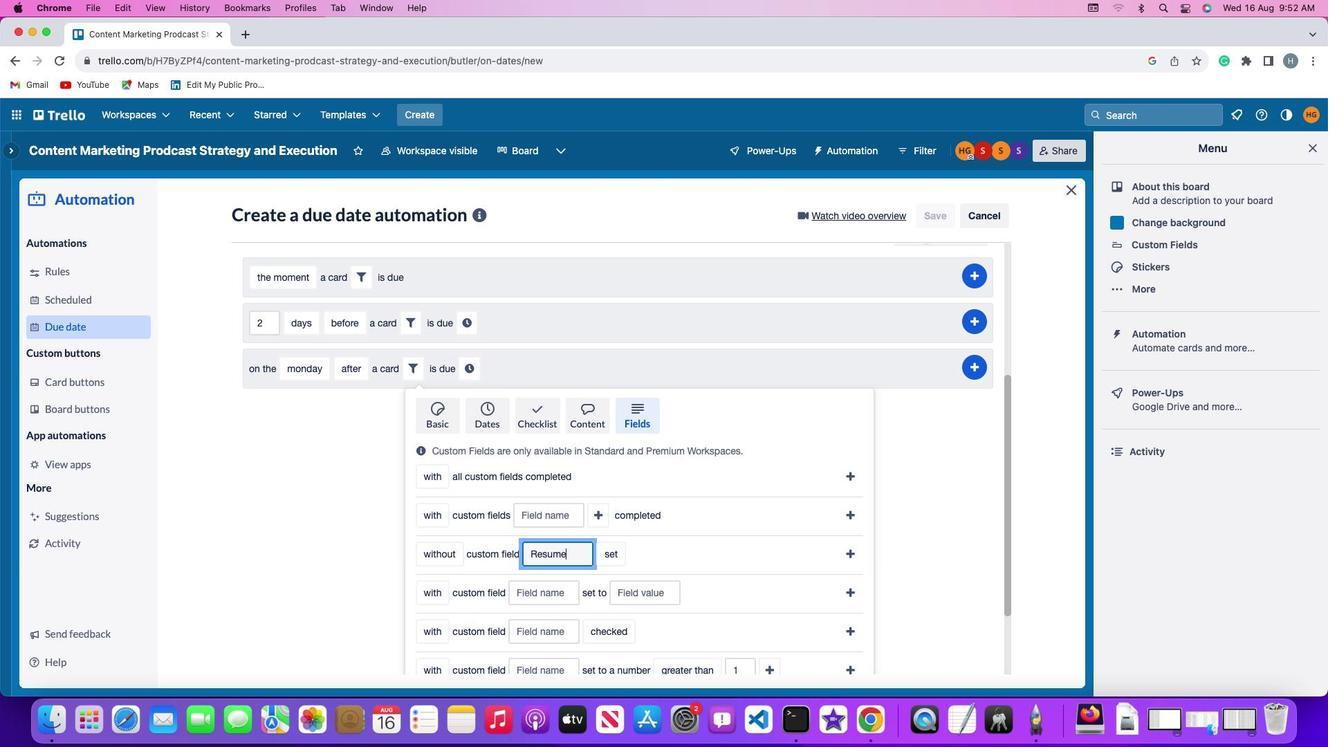
Action: Mouse moved to (602, 552)
Screenshot: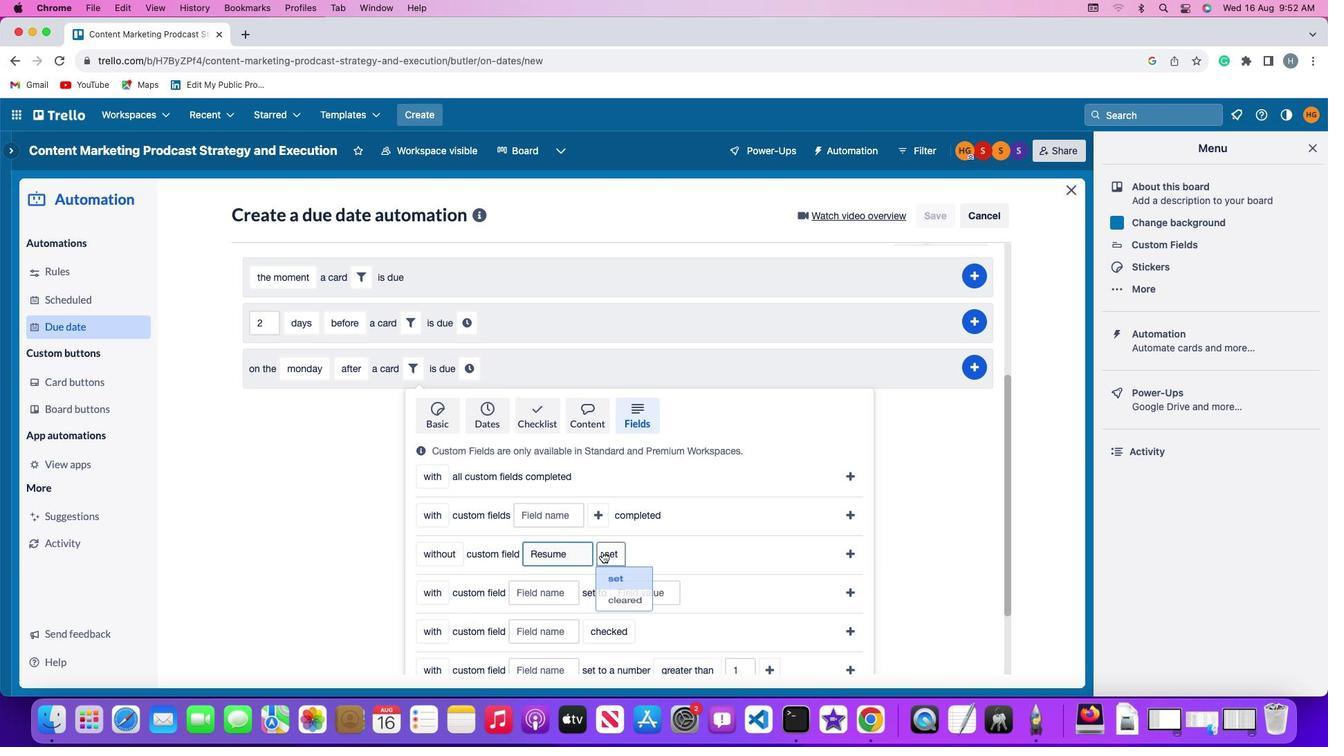 
Action: Mouse pressed left at (602, 552)
Screenshot: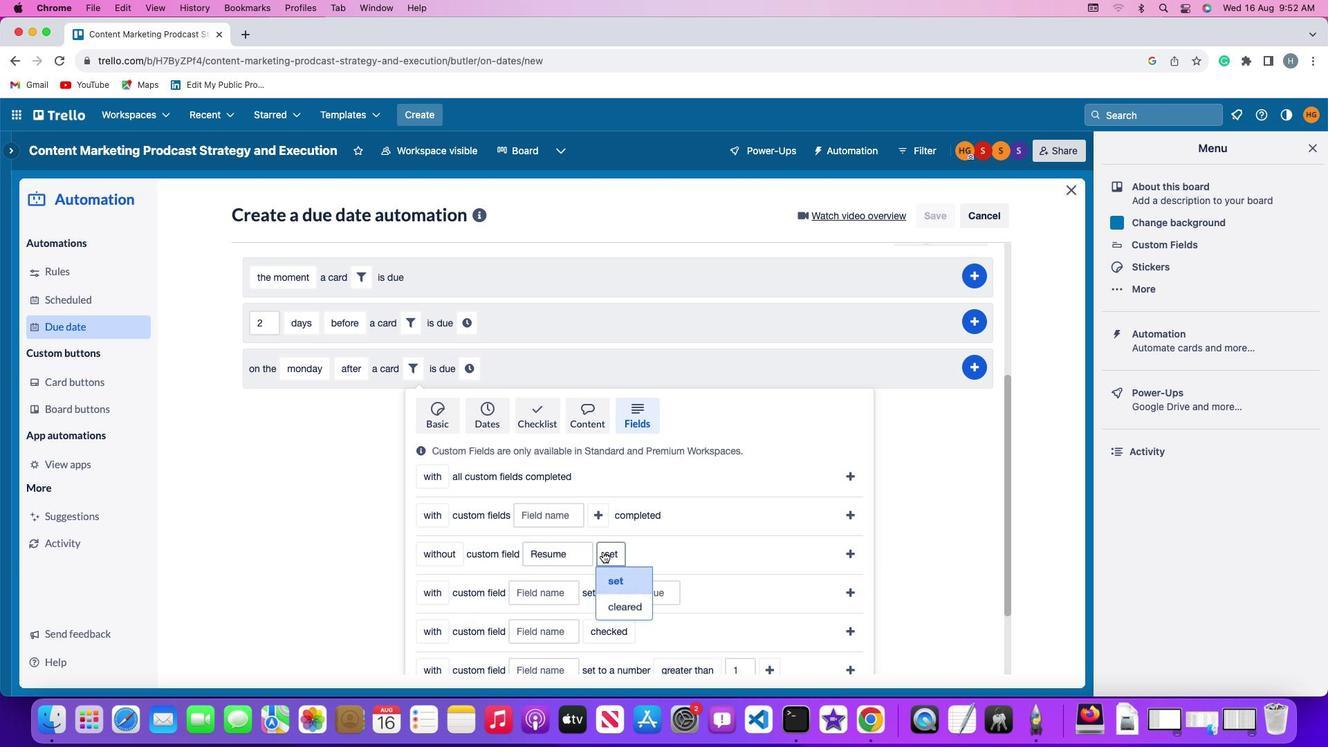 
Action: Mouse moved to (626, 580)
Screenshot: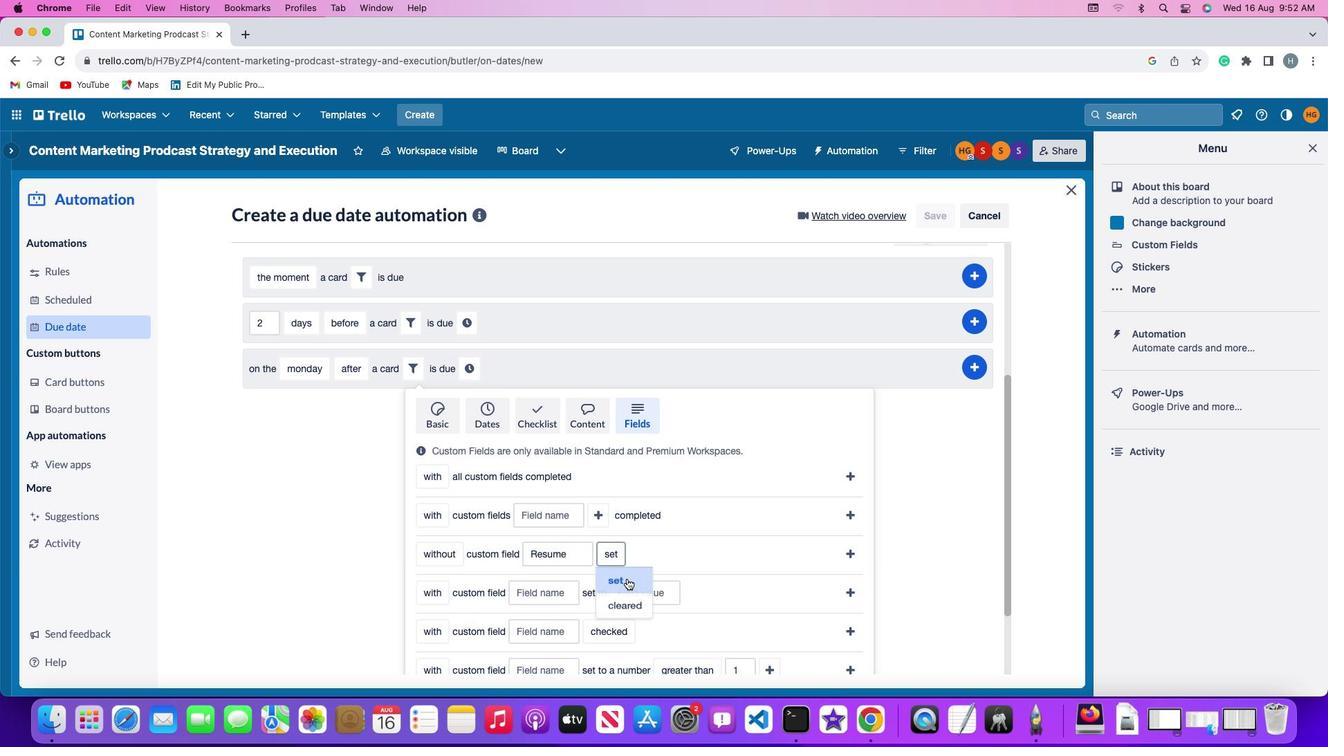
Action: Mouse pressed left at (626, 580)
Screenshot: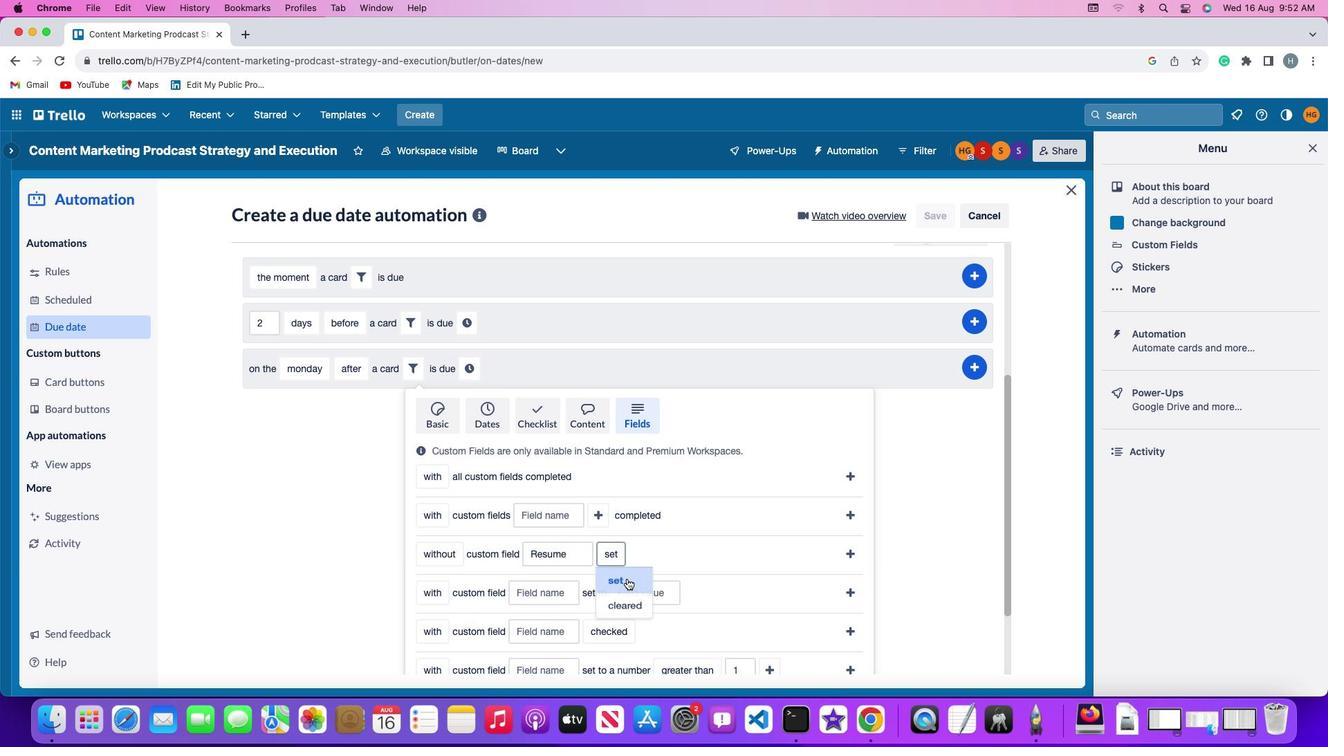 
Action: Mouse moved to (850, 552)
Screenshot: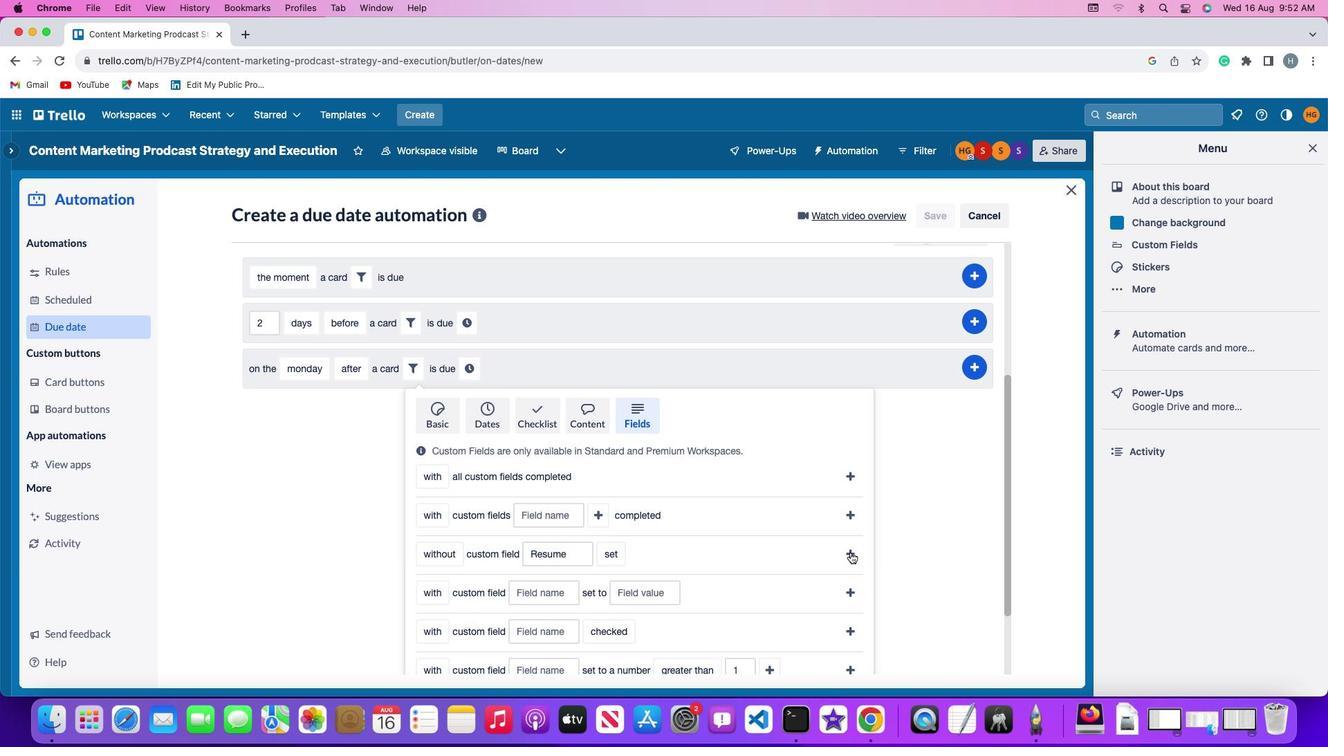 
Action: Mouse pressed left at (850, 552)
Screenshot: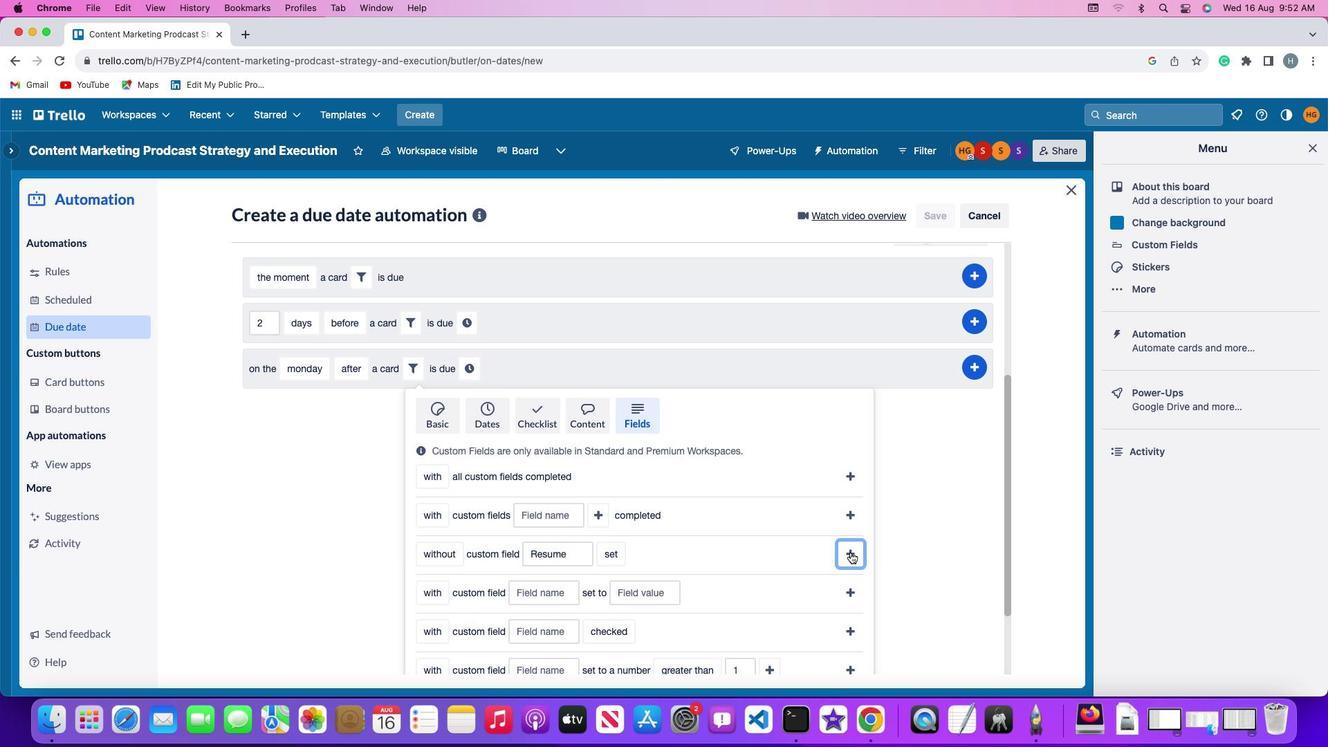 
Action: Mouse moved to (659, 599)
Screenshot: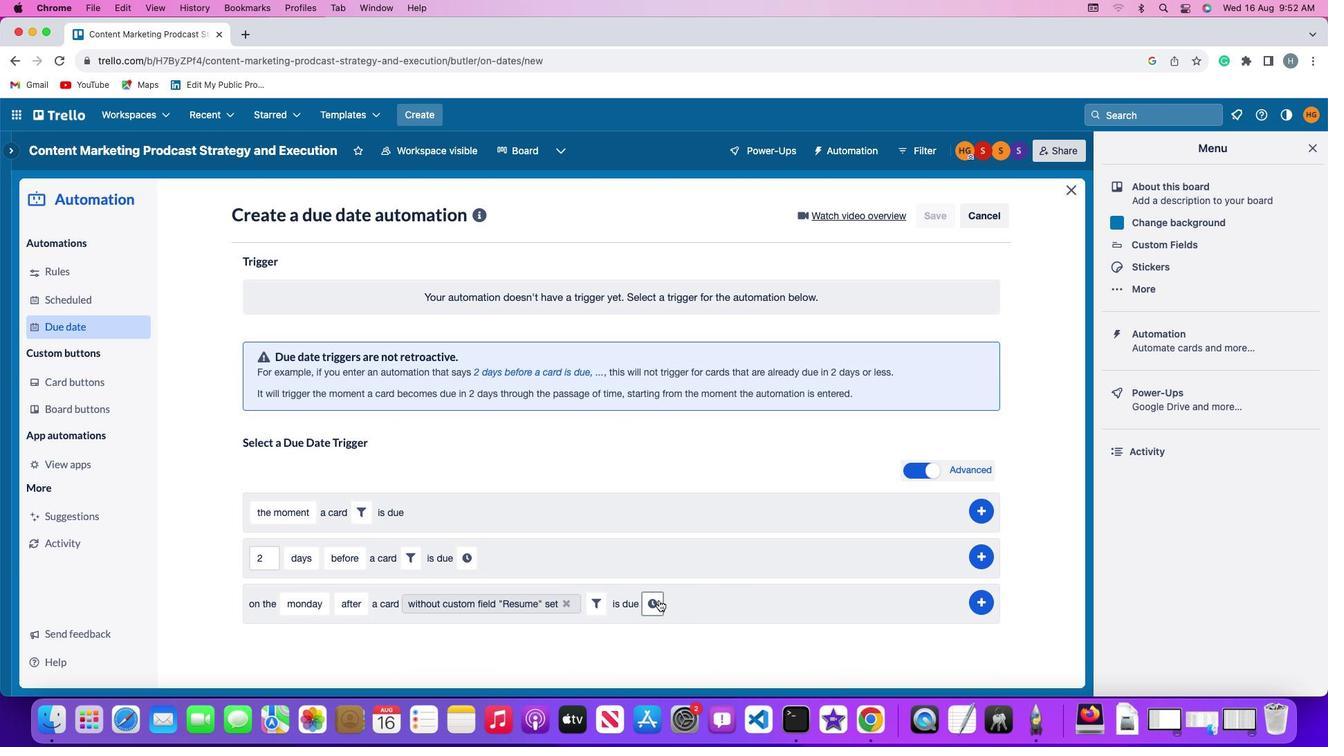 
Action: Mouse pressed left at (659, 599)
Screenshot: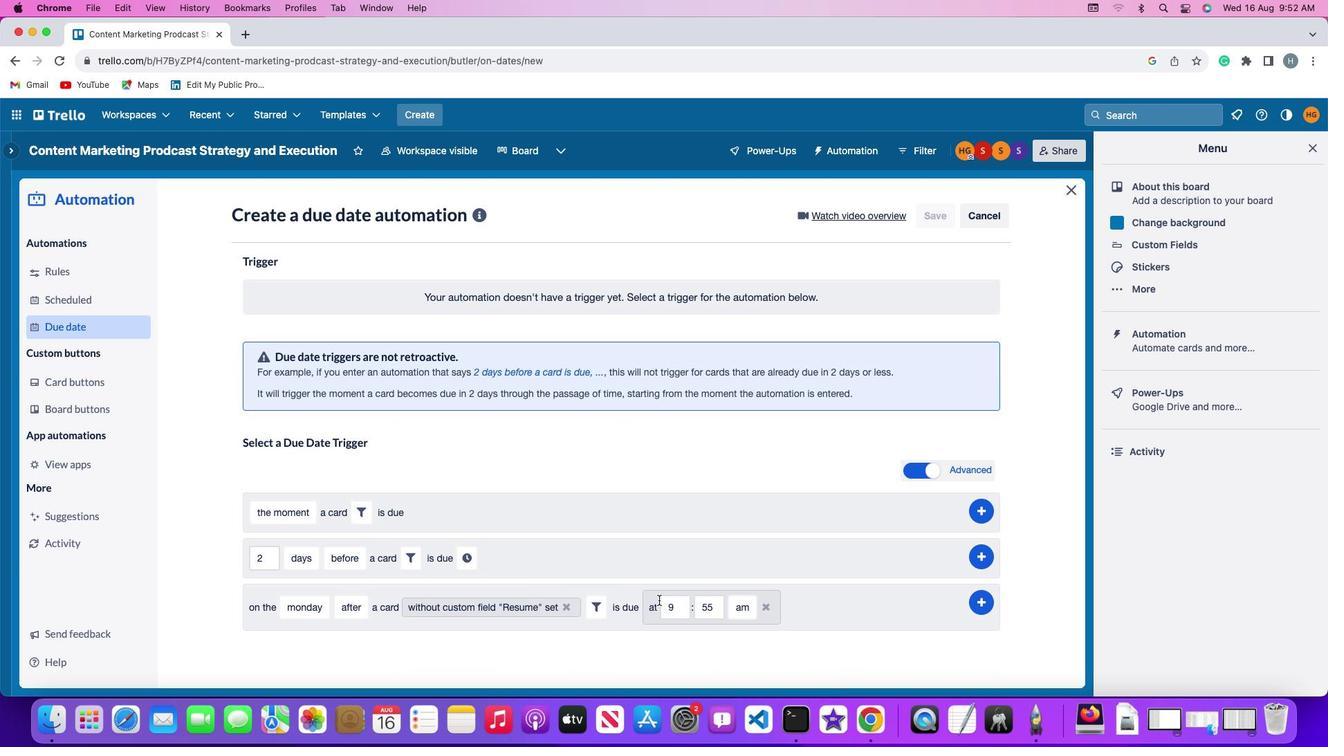 
Action: Mouse moved to (686, 606)
Screenshot: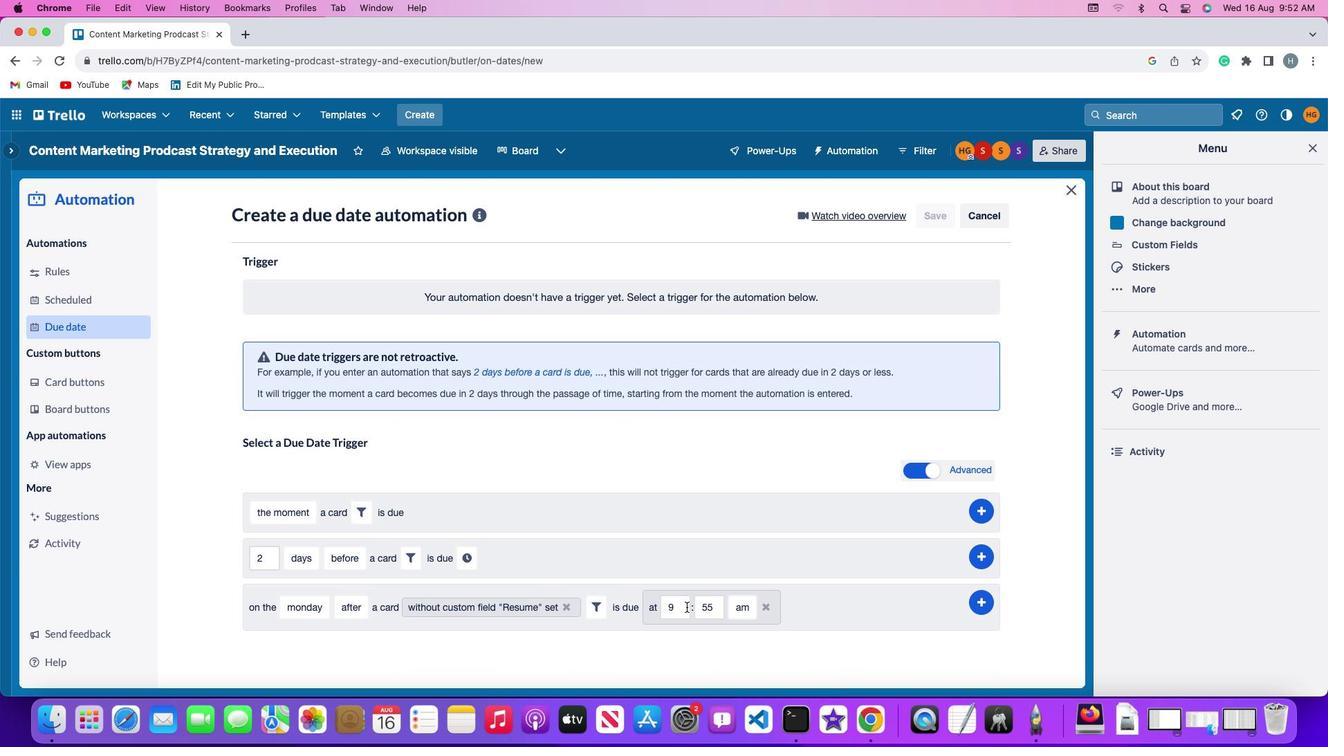 
Action: Mouse pressed left at (686, 606)
Screenshot: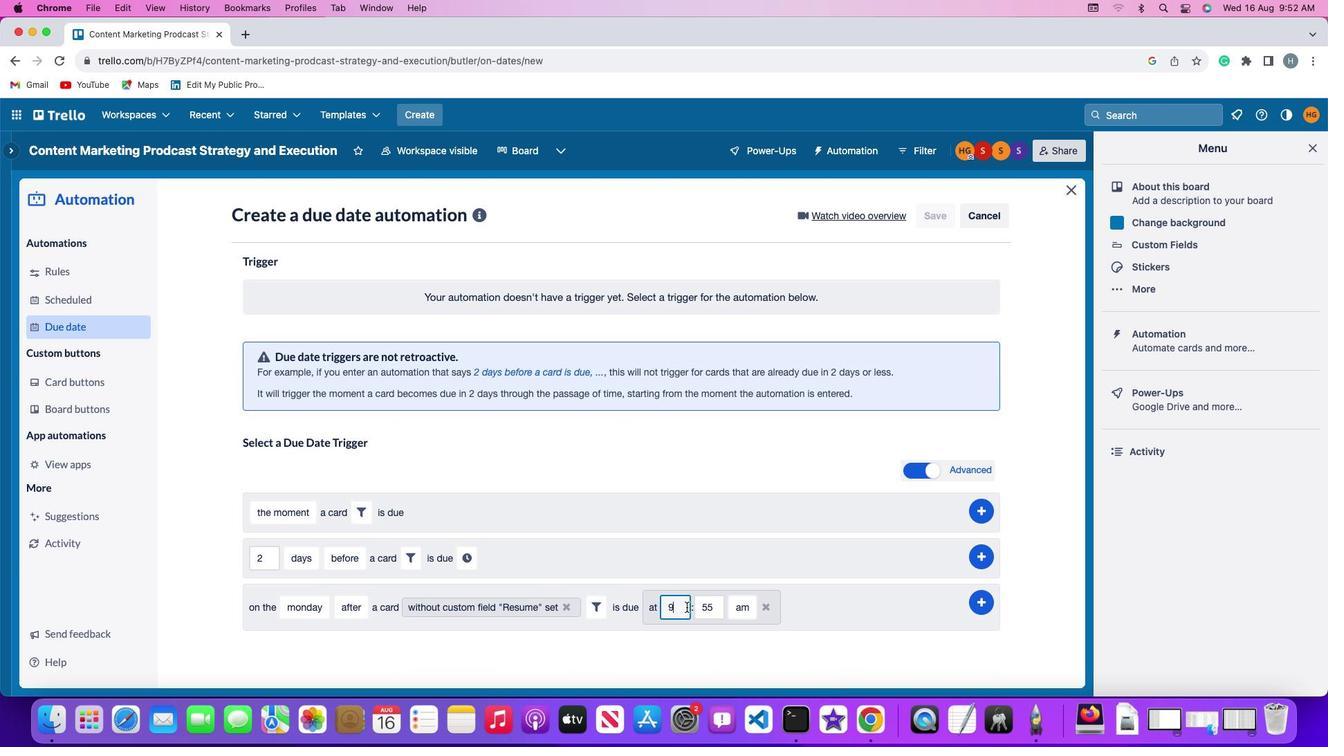 
Action: Key pressed Key.backspace'1''1'
Screenshot: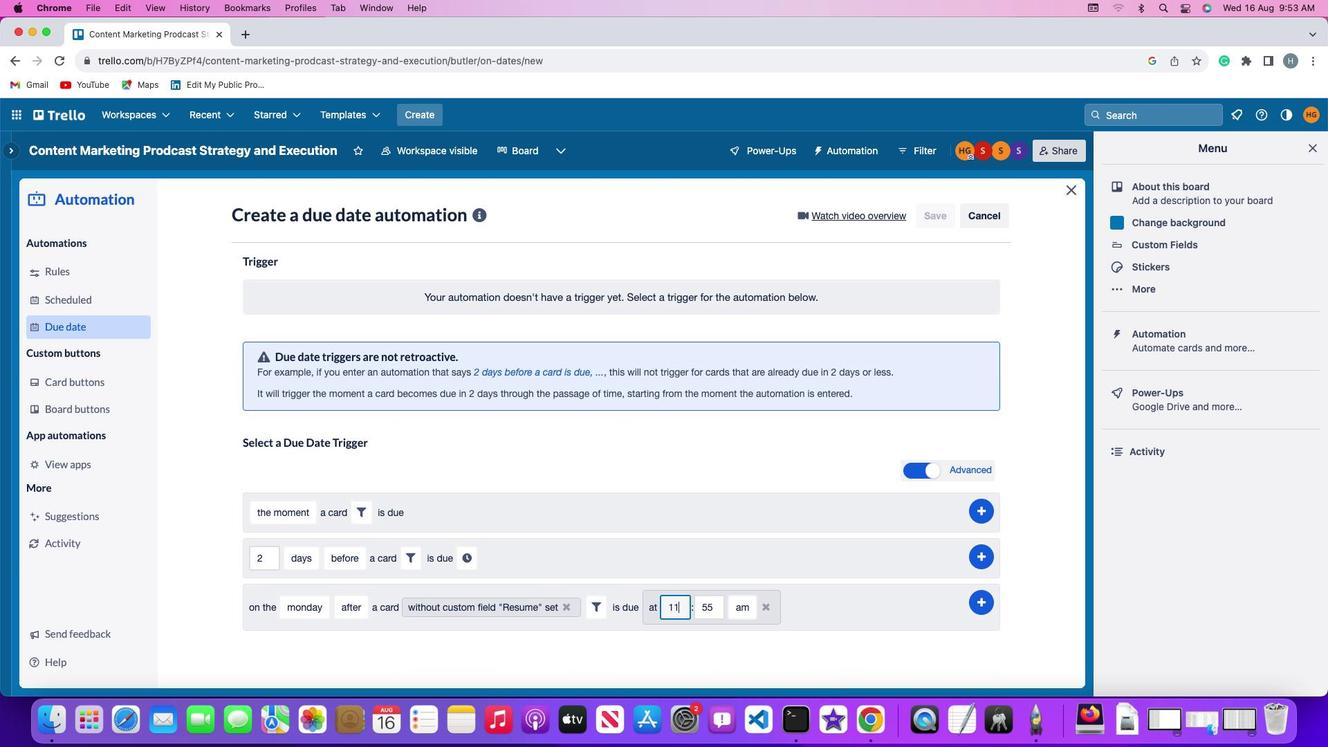 
Action: Mouse moved to (716, 607)
Screenshot: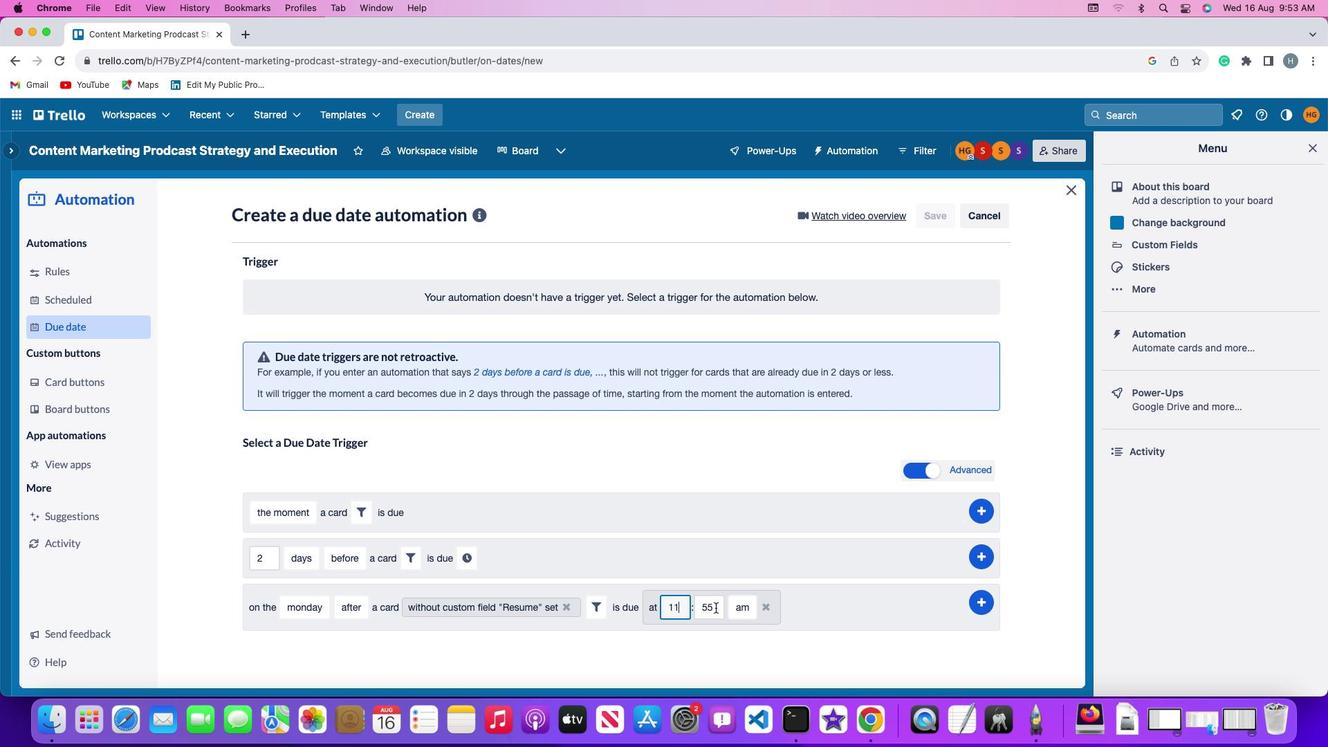
Action: Mouse pressed left at (716, 607)
Screenshot: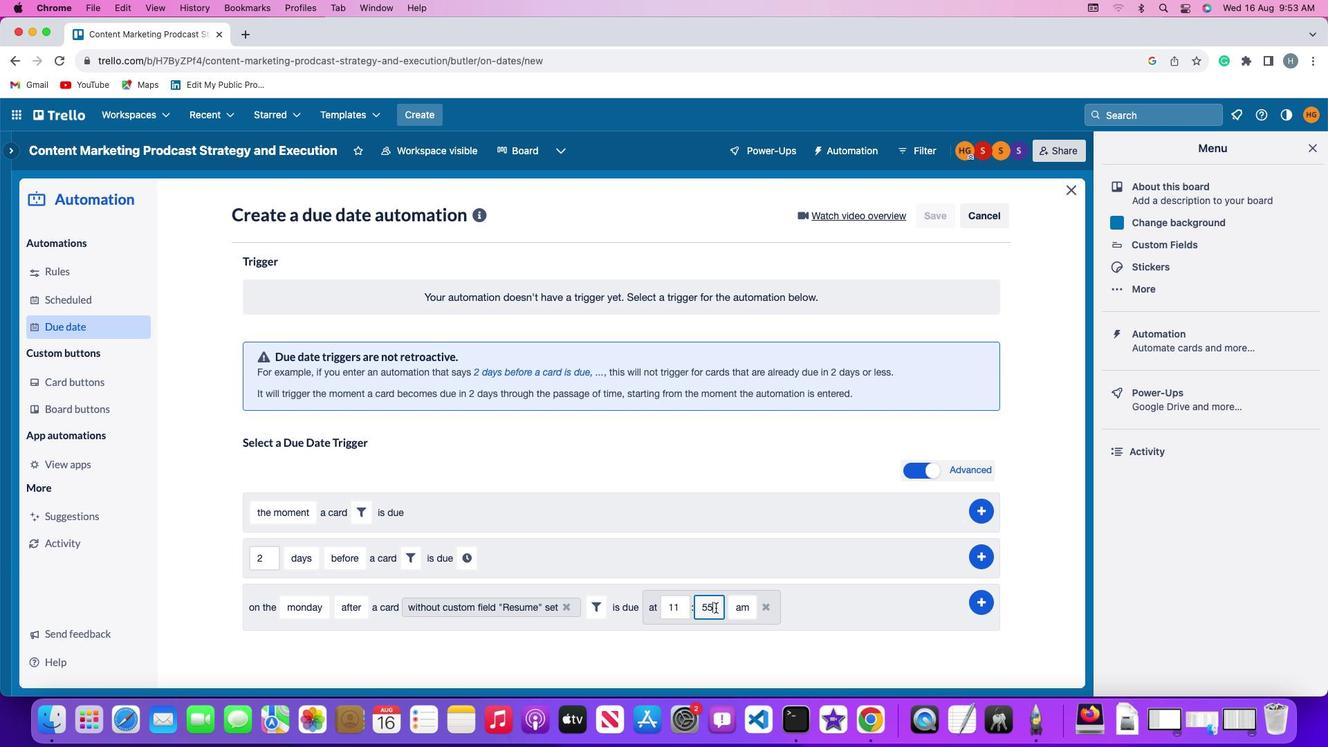 
Action: Key pressed Key.backspaceKey.backspace'0''0'
Screenshot: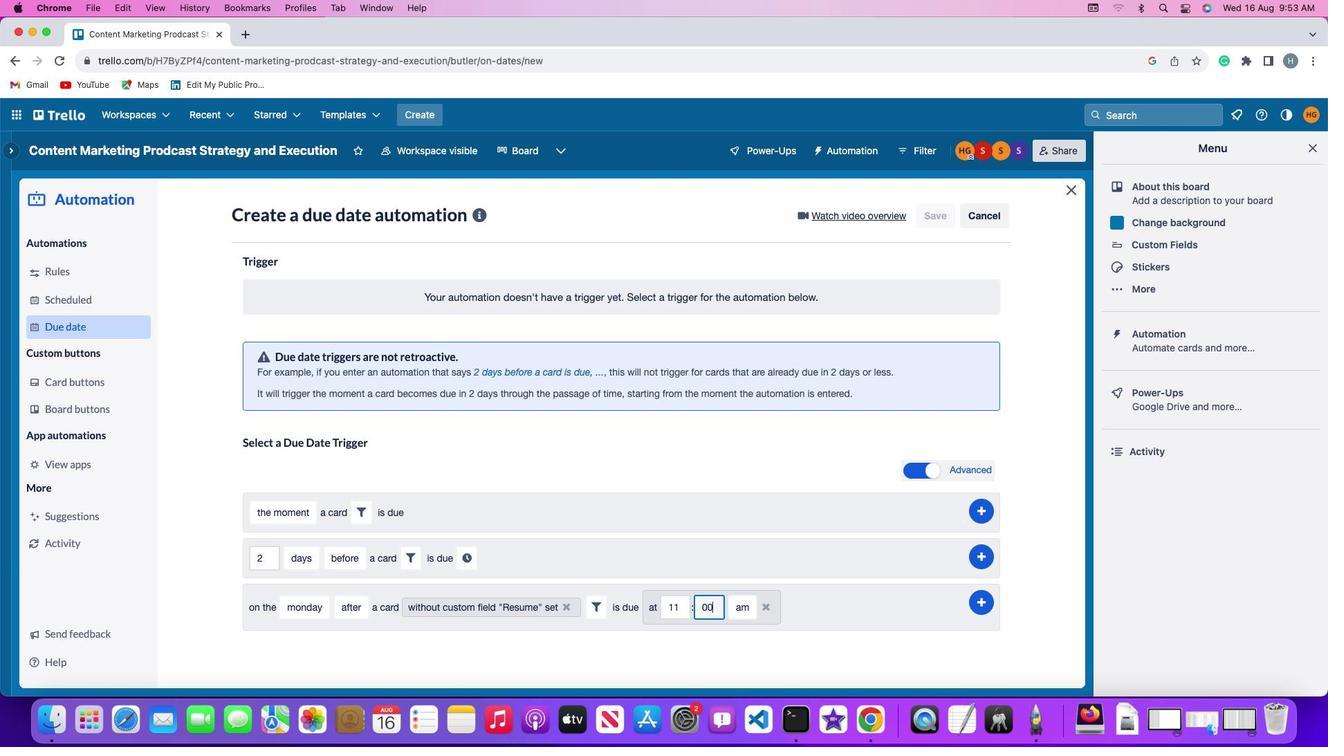 
Action: Mouse moved to (732, 606)
Screenshot: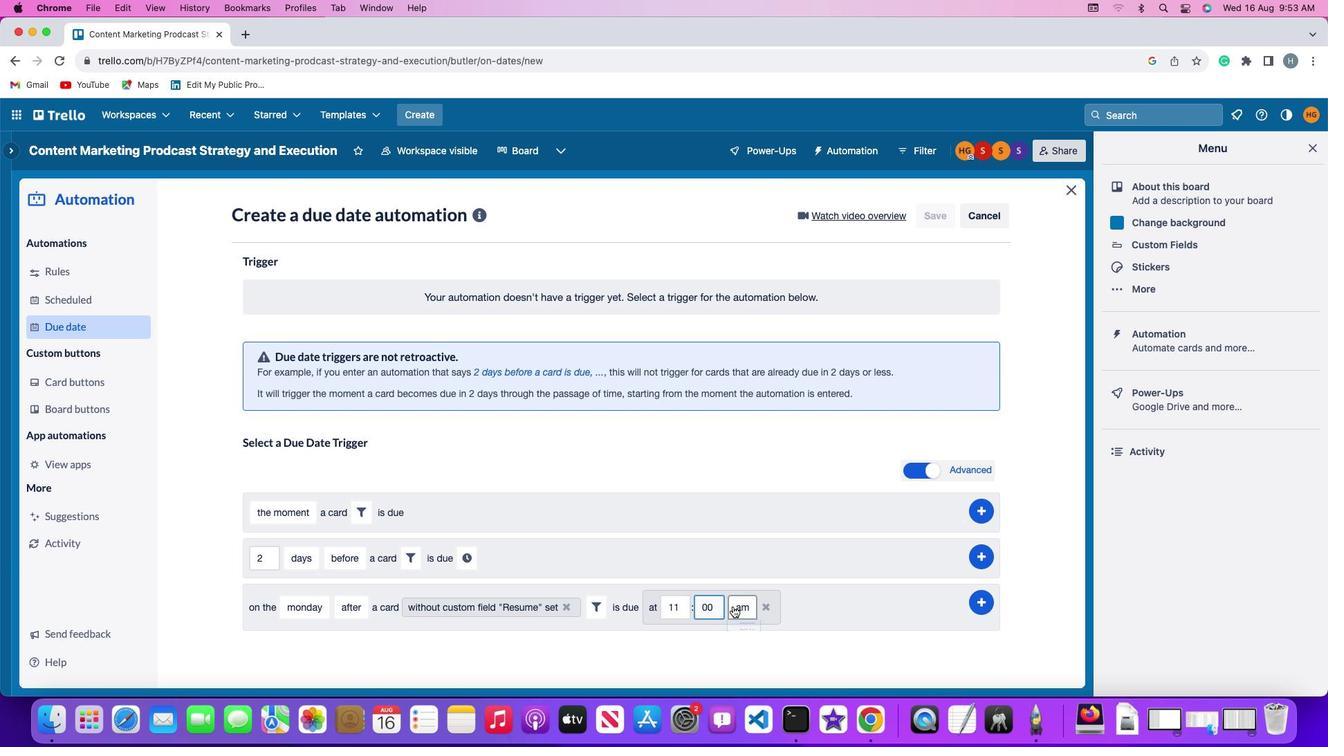 
Action: Mouse pressed left at (732, 606)
Screenshot: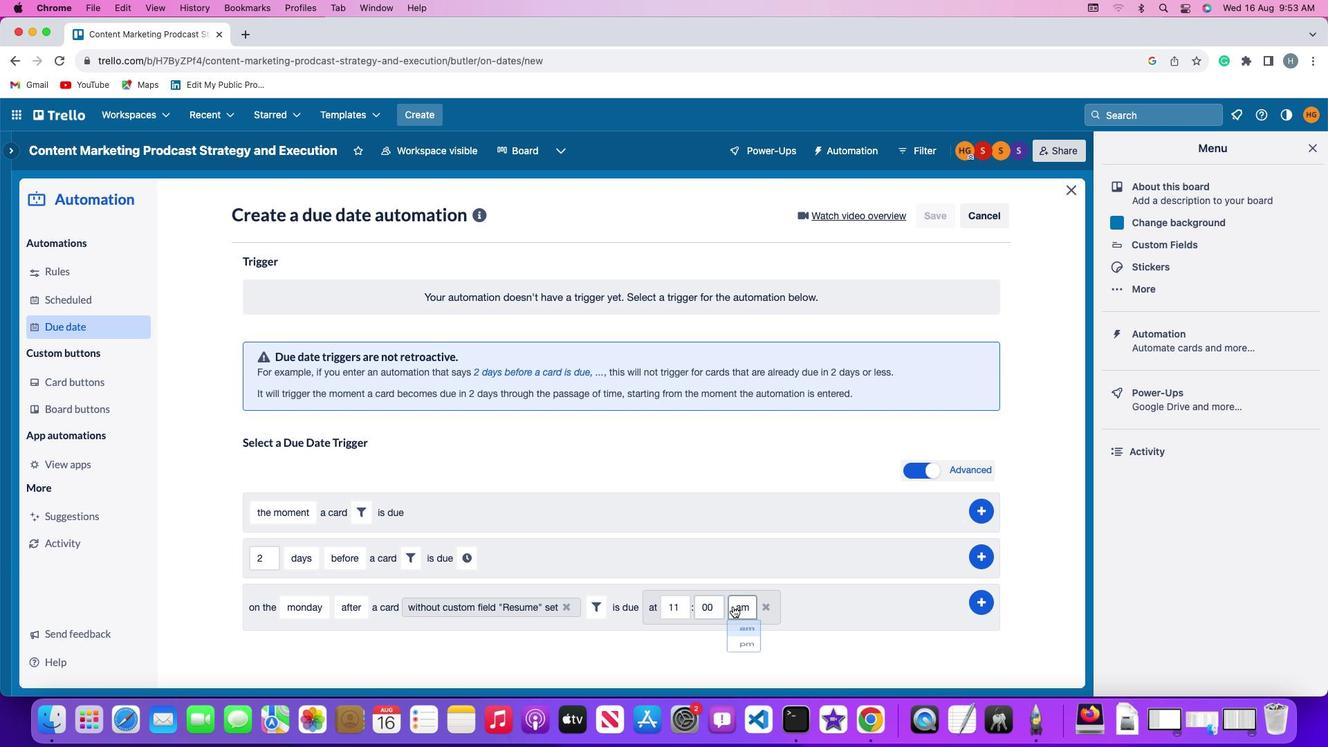 
Action: Mouse moved to (743, 630)
Screenshot: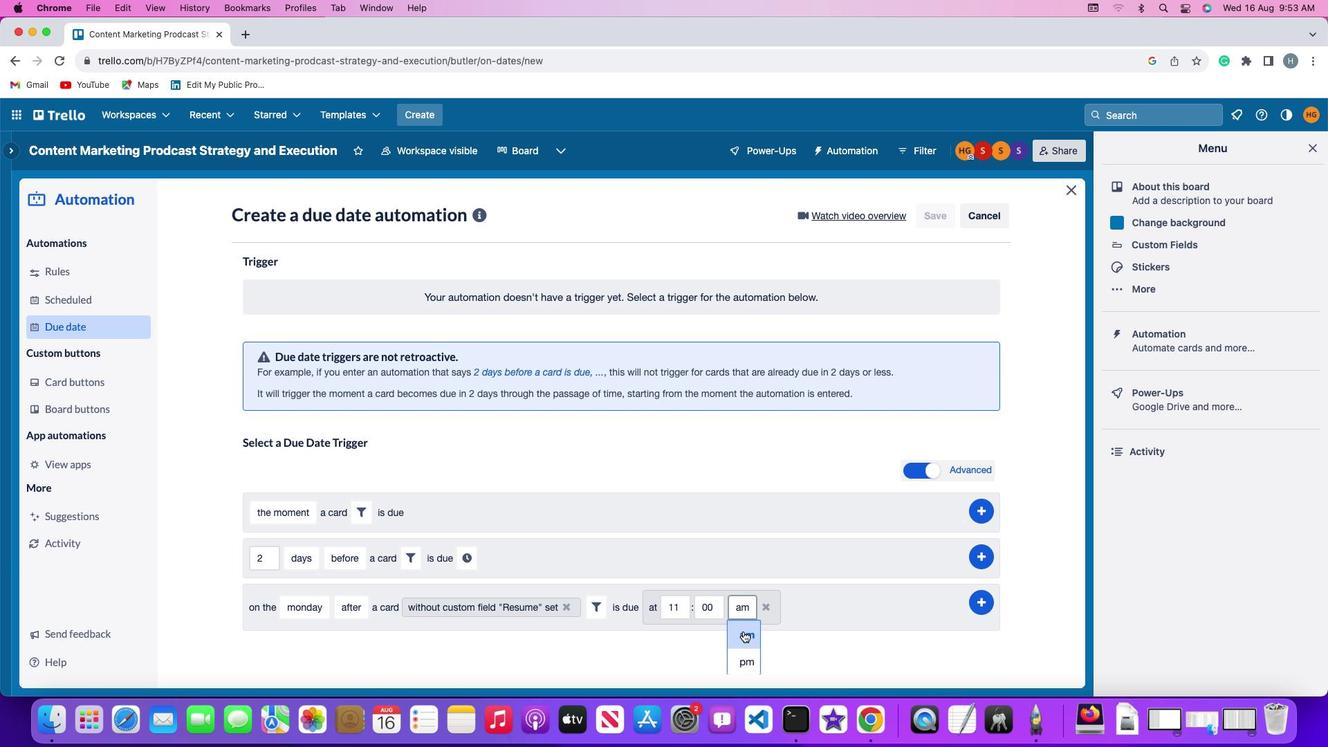 
Action: Mouse pressed left at (743, 630)
Screenshot: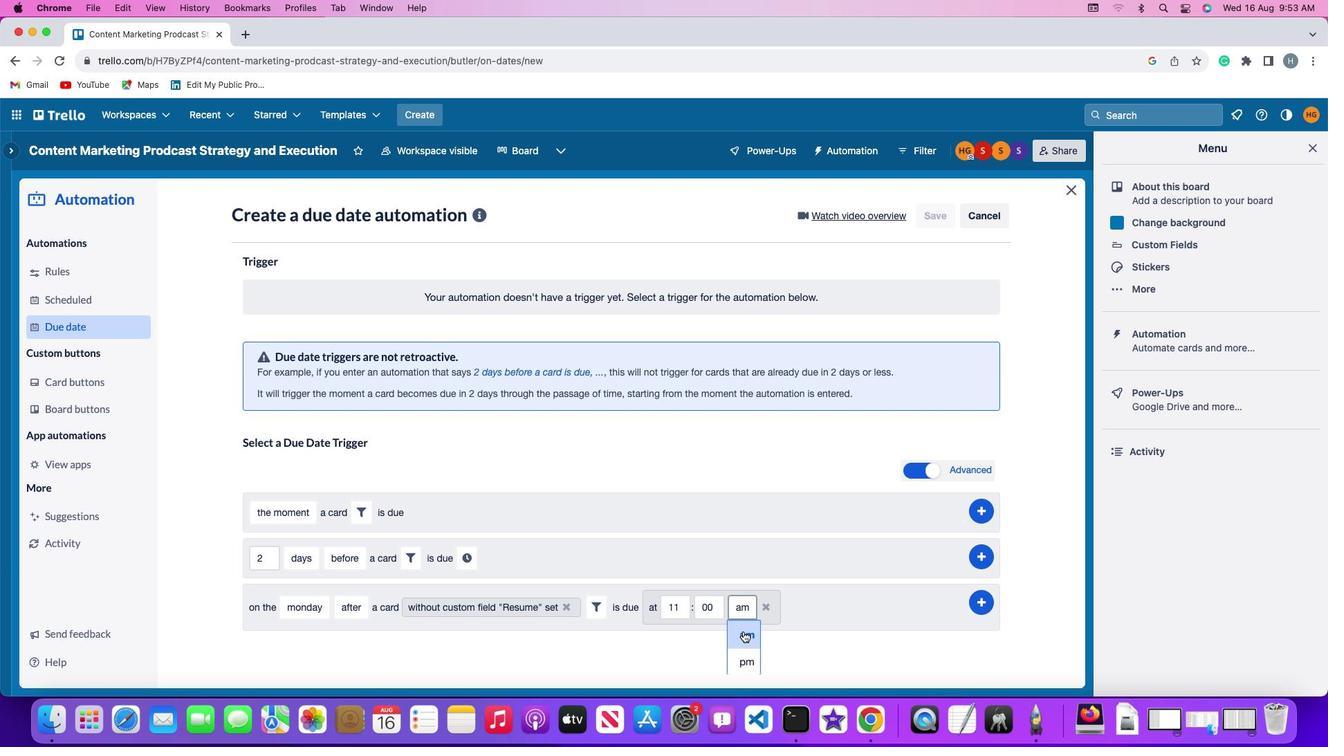 
Action: Mouse moved to (982, 597)
Screenshot: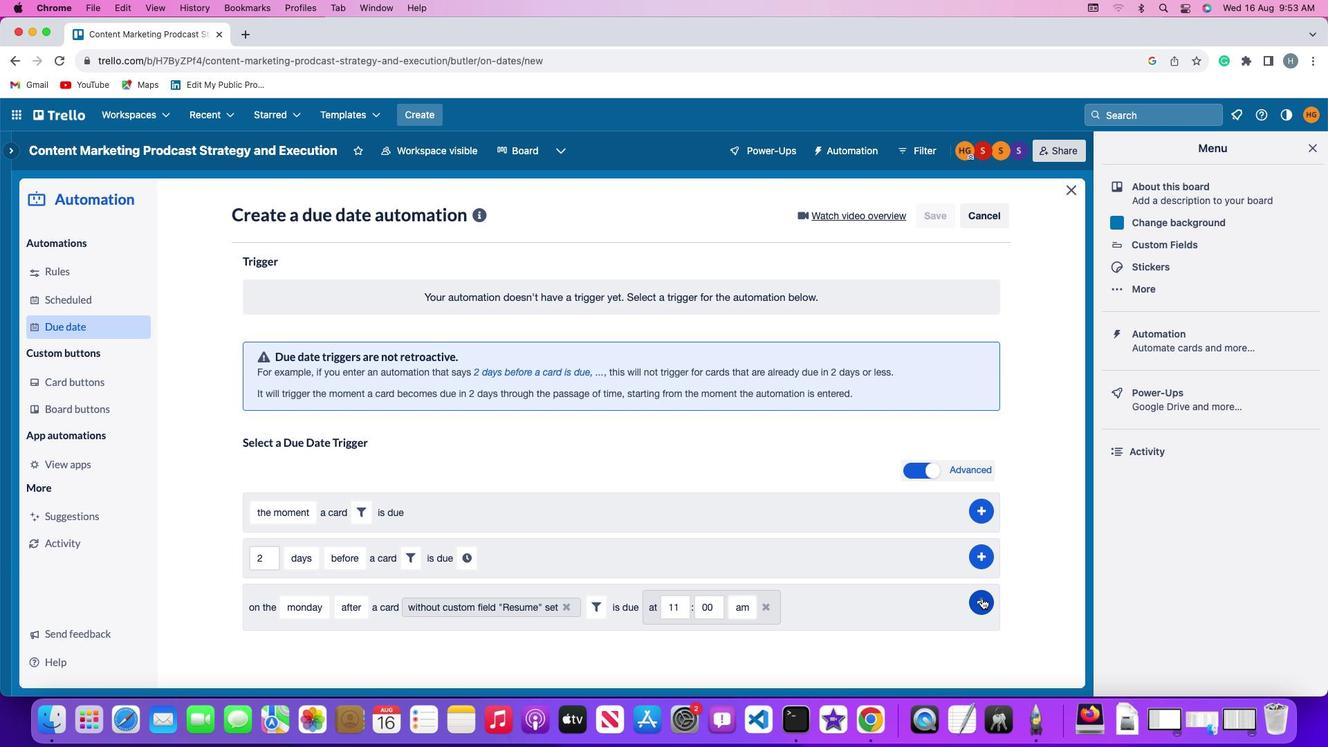 
Action: Mouse pressed left at (982, 597)
Screenshot: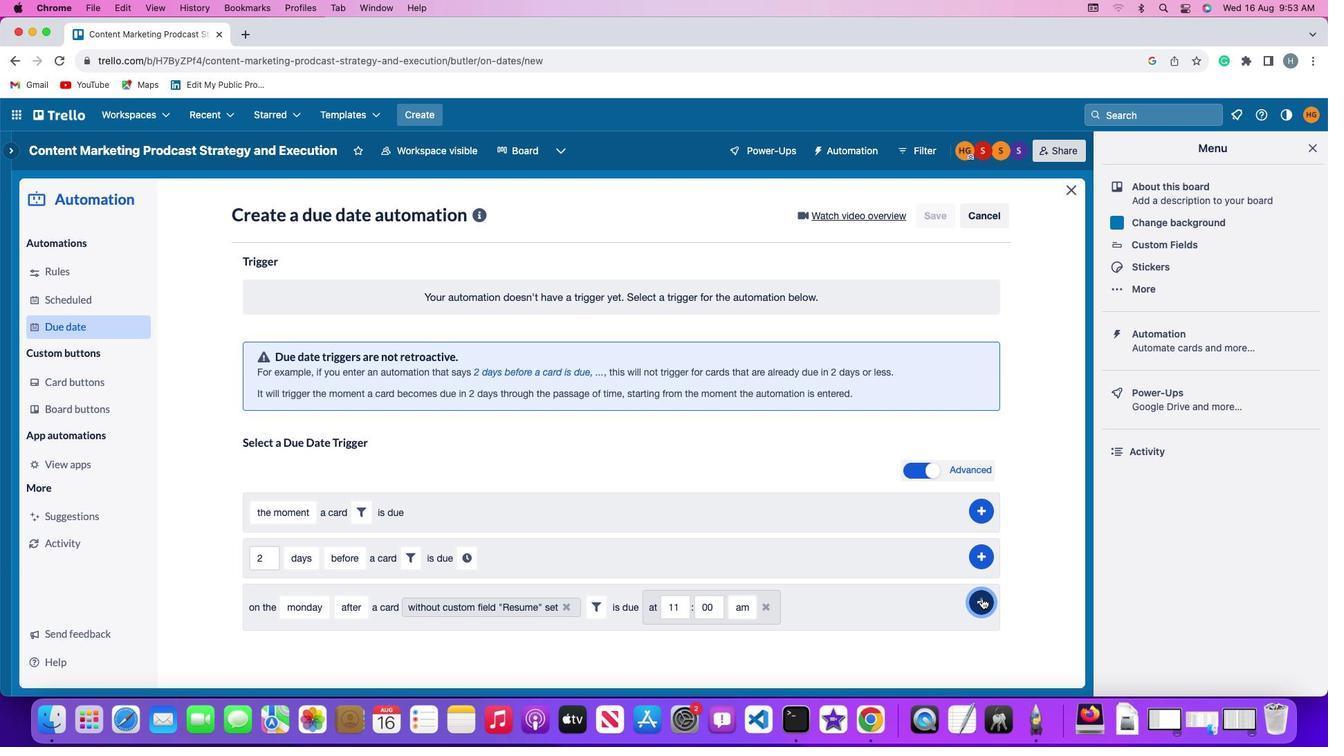
Action: Mouse moved to (1026, 480)
Screenshot: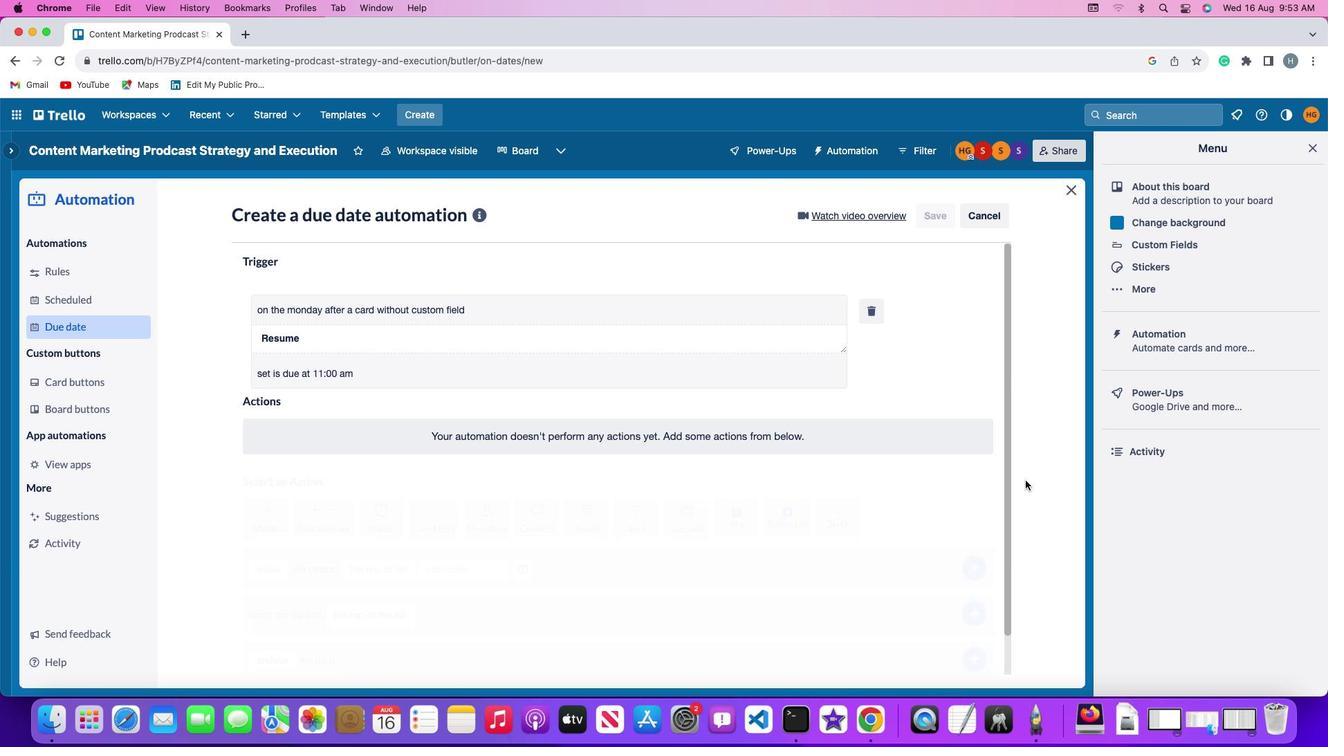 
